 Task: Create a due date automation trigger when advanced on, on the wednesday of the week before a card is due add fields without custom field "Resume" set to a date more than 1 working days ago at 11:00 AM.
Action: Mouse moved to (1161, 90)
Screenshot: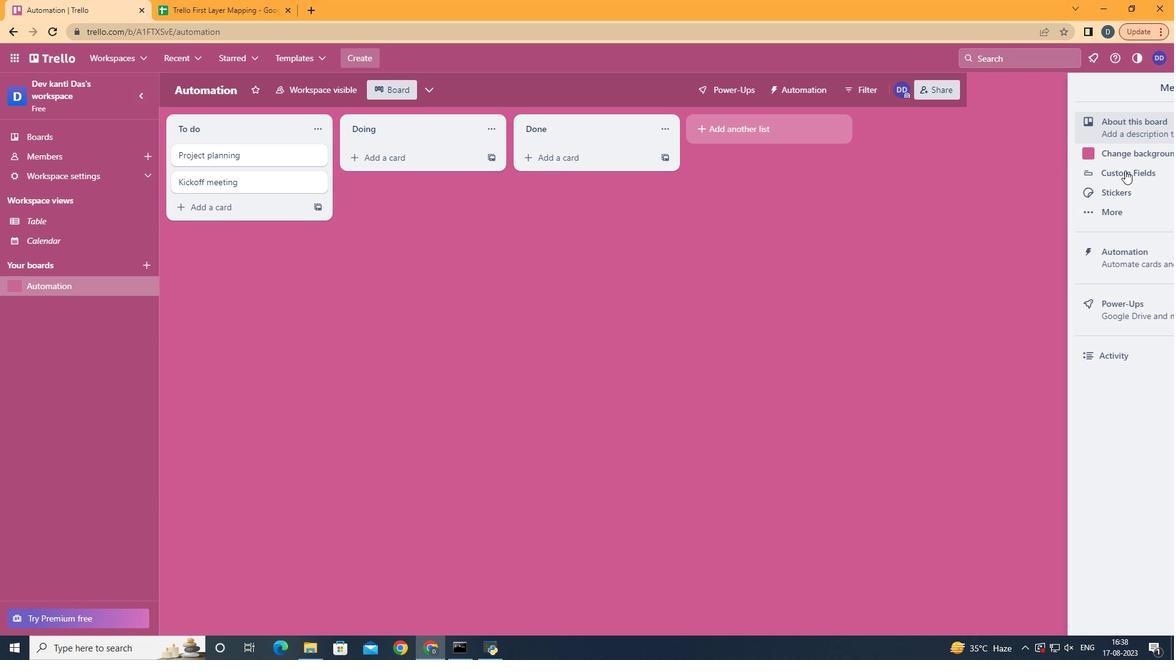 
Action: Mouse pressed left at (1161, 90)
Screenshot: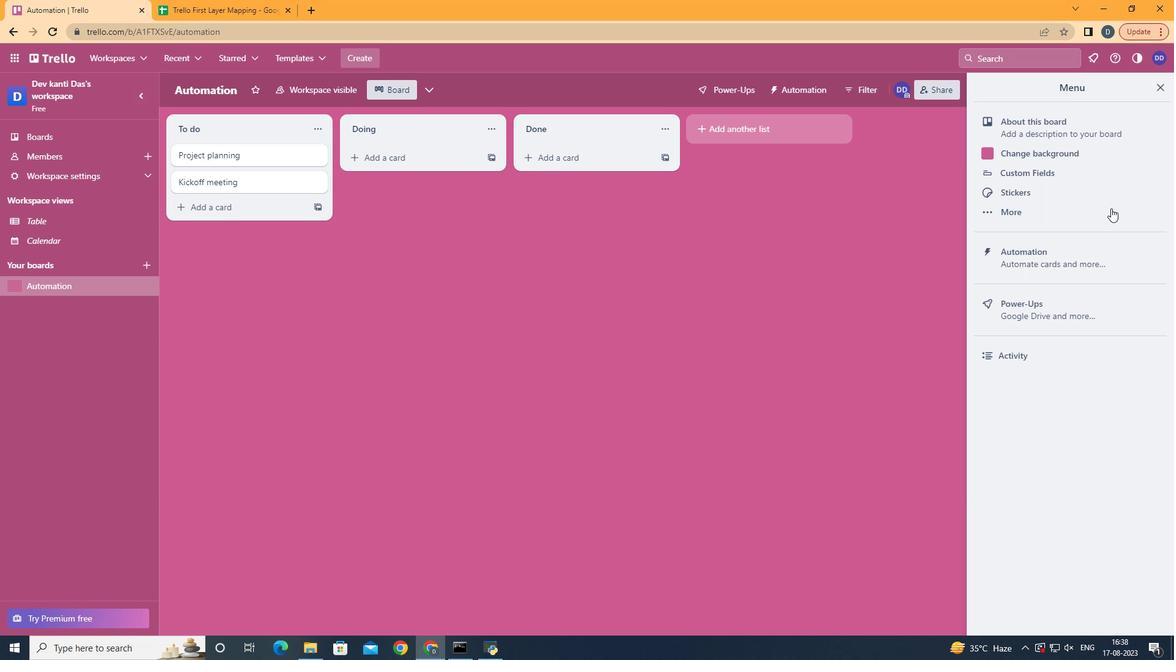 
Action: Mouse moved to (1091, 261)
Screenshot: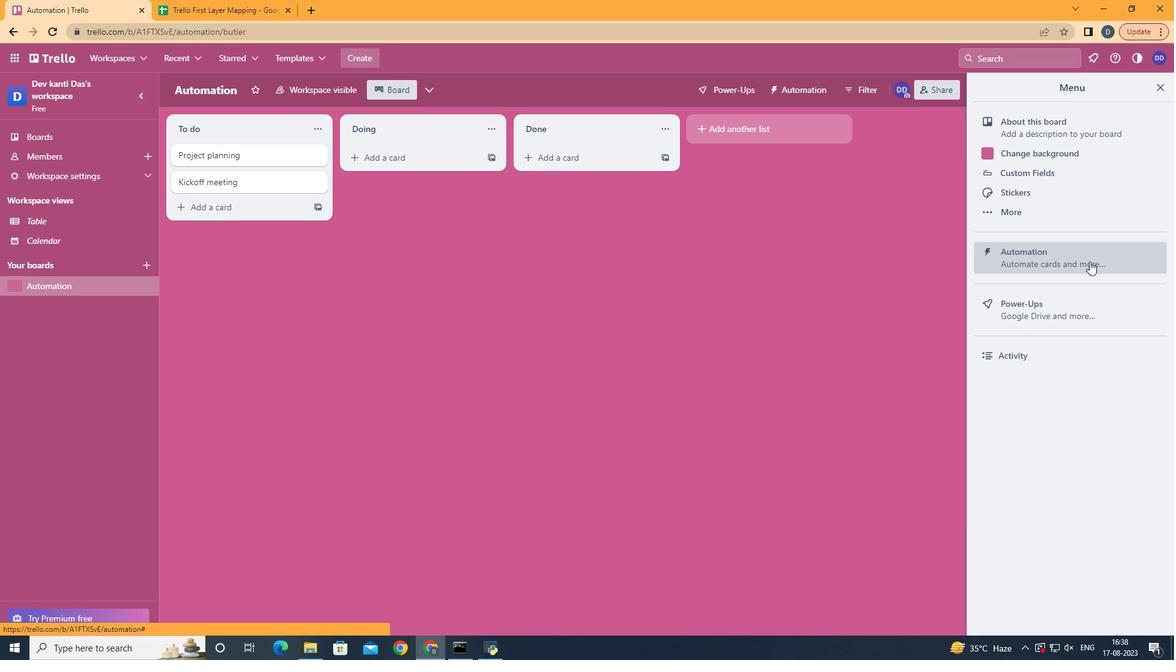 
Action: Mouse pressed left at (1091, 261)
Screenshot: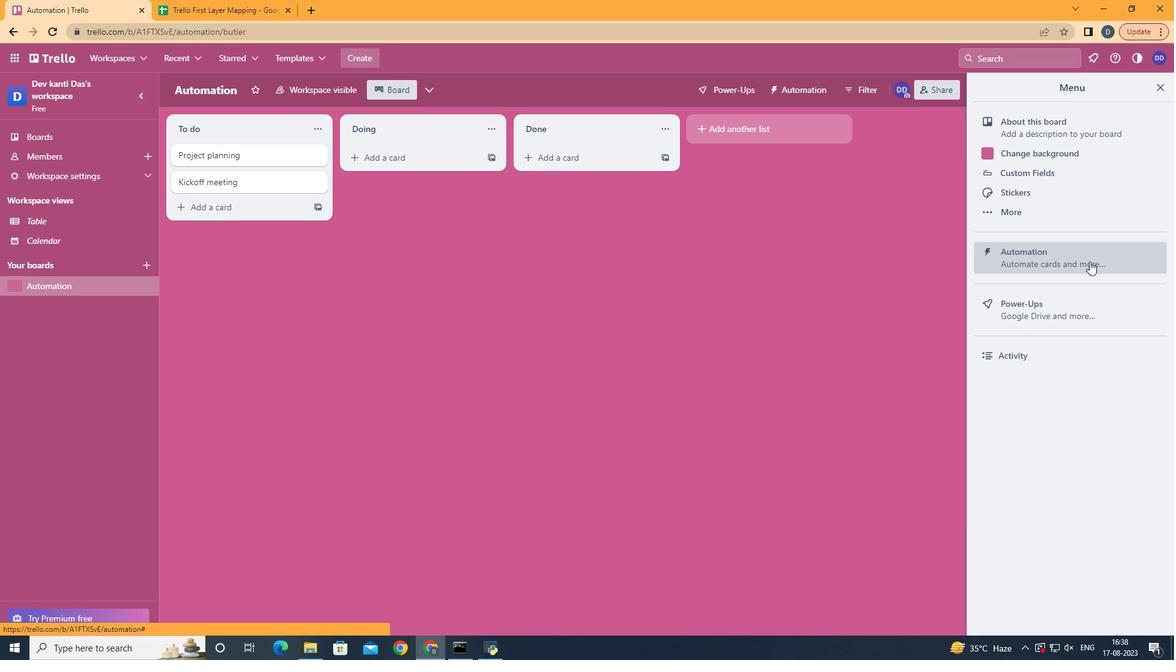 
Action: Mouse moved to (233, 247)
Screenshot: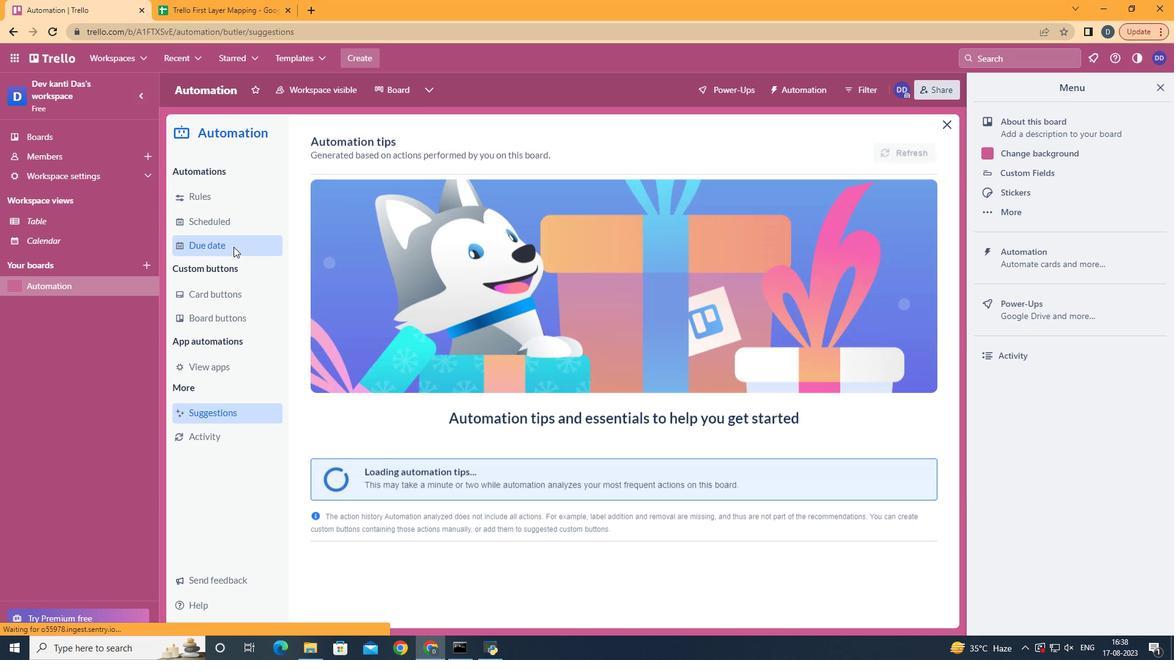 
Action: Mouse pressed left at (233, 247)
Screenshot: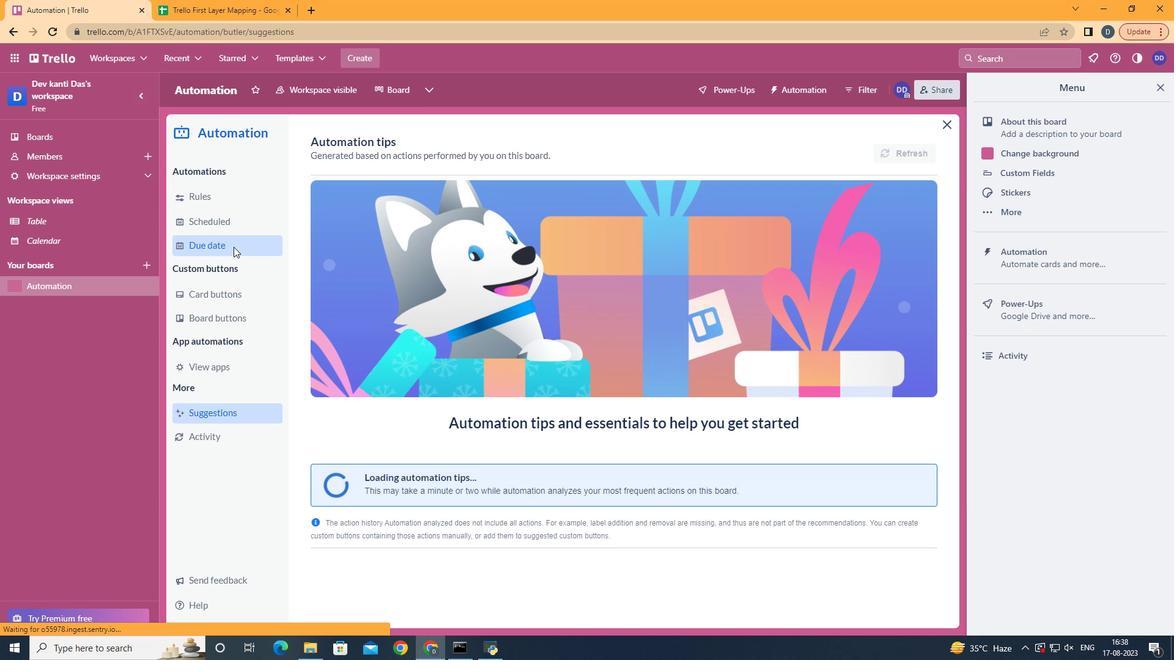 
Action: Mouse moved to (865, 144)
Screenshot: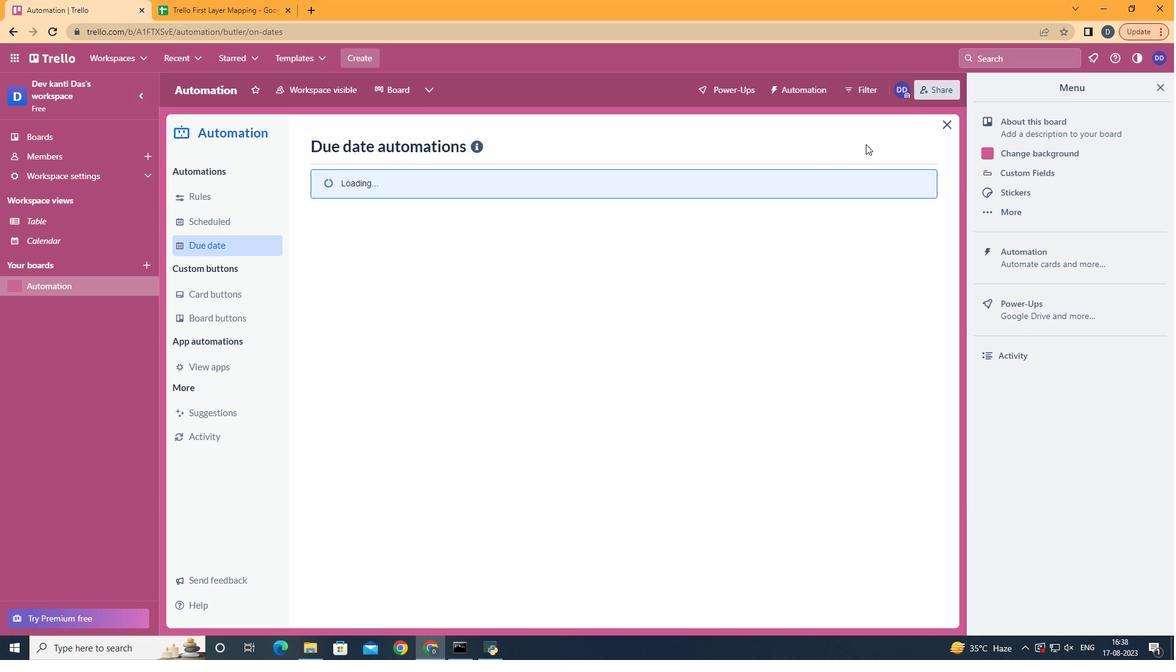 
Action: Mouse pressed left at (865, 144)
Screenshot: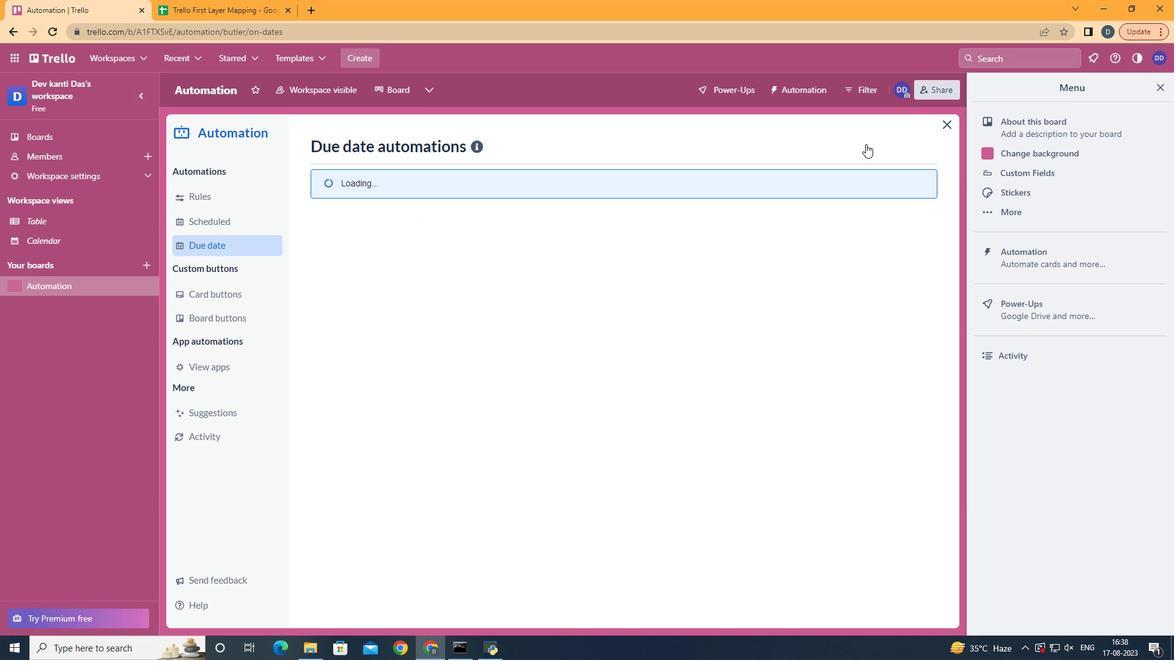 
Action: Mouse pressed left at (865, 144)
Screenshot: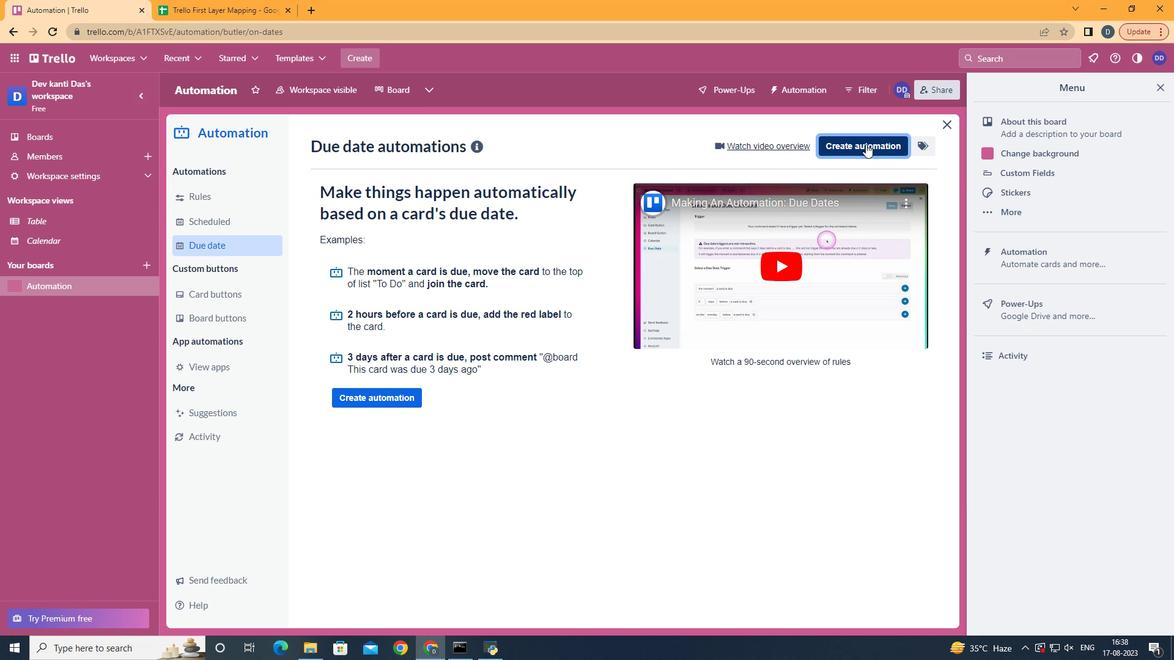 
Action: Mouse moved to (624, 259)
Screenshot: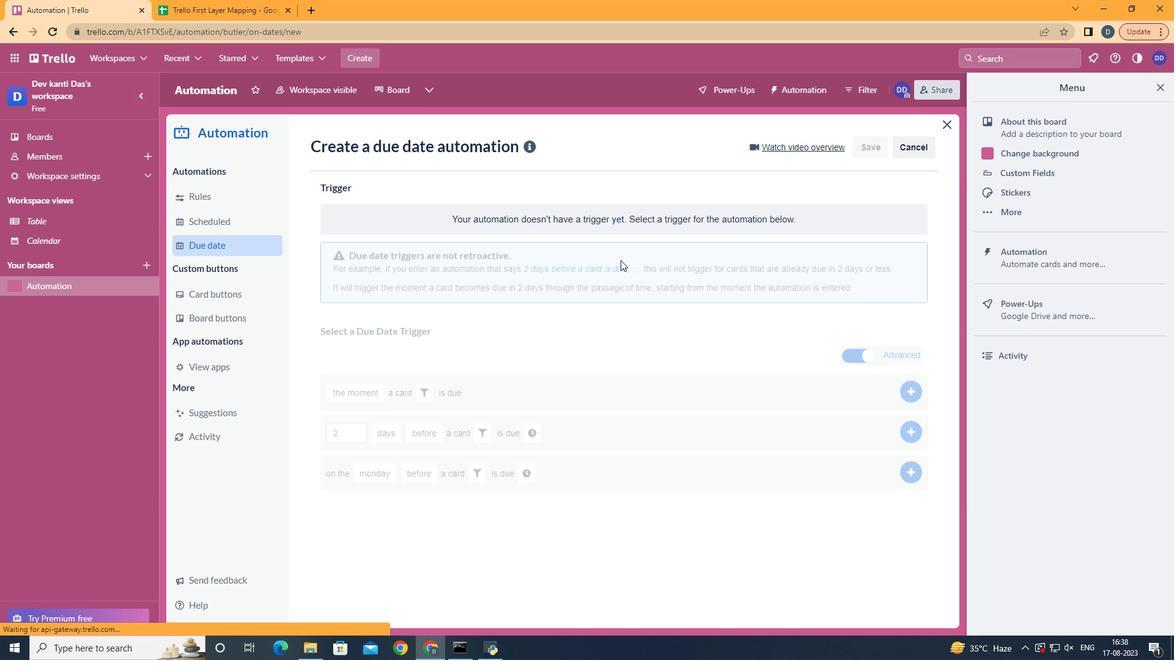 
Action: Mouse pressed left at (624, 259)
Screenshot: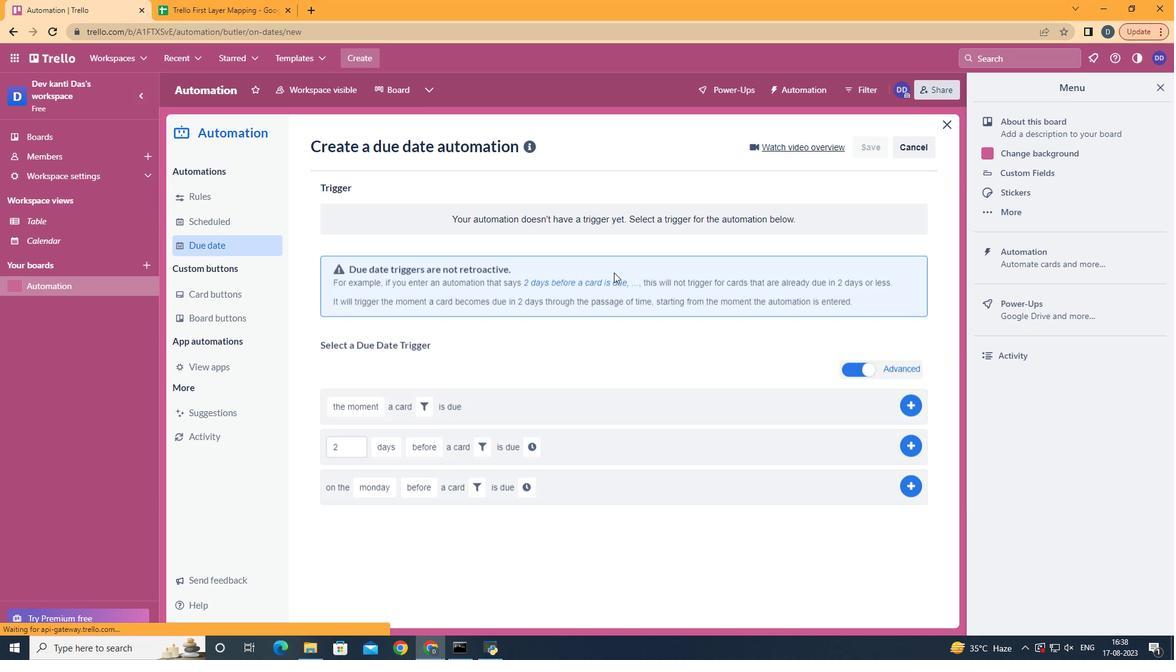 
Action: Mouse moved to (393, 362)
Screenshot: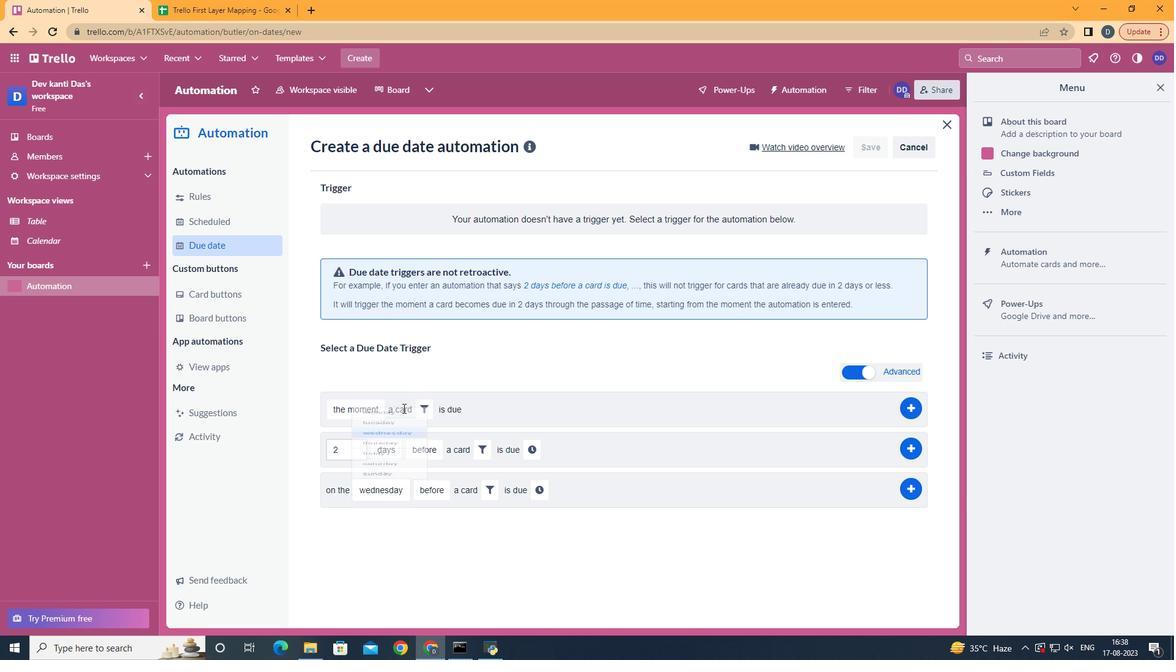 
Action: Mouse pressed left at (393, 362)
Screenshot: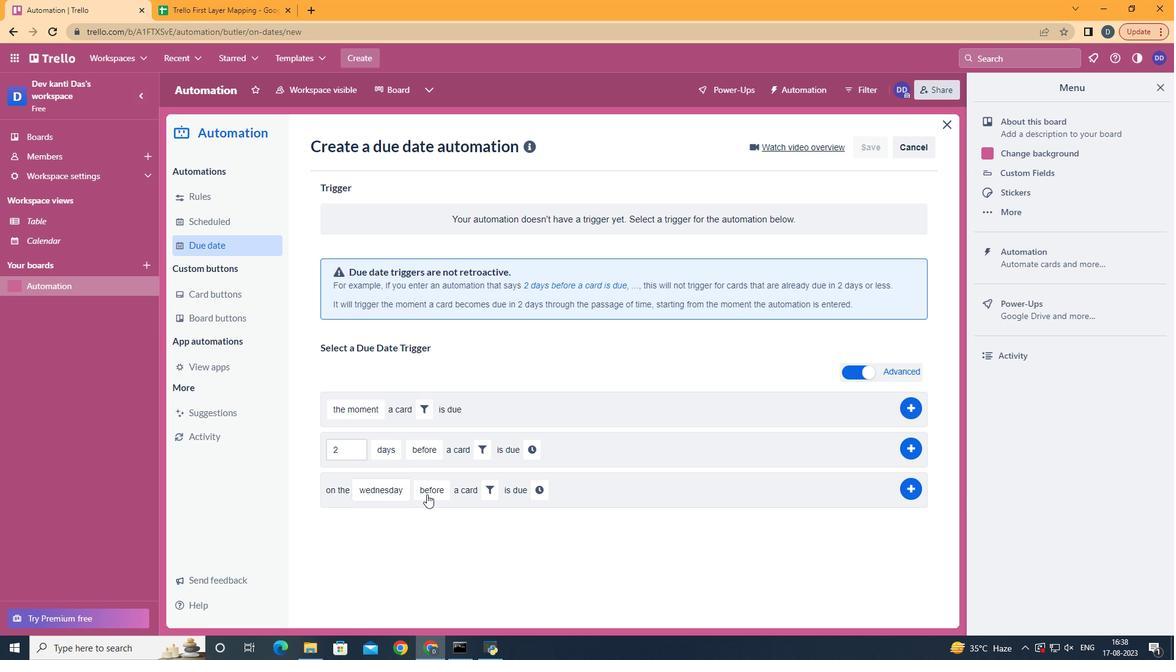 
Action: Mouse moved to (448, 587)
Screenshot: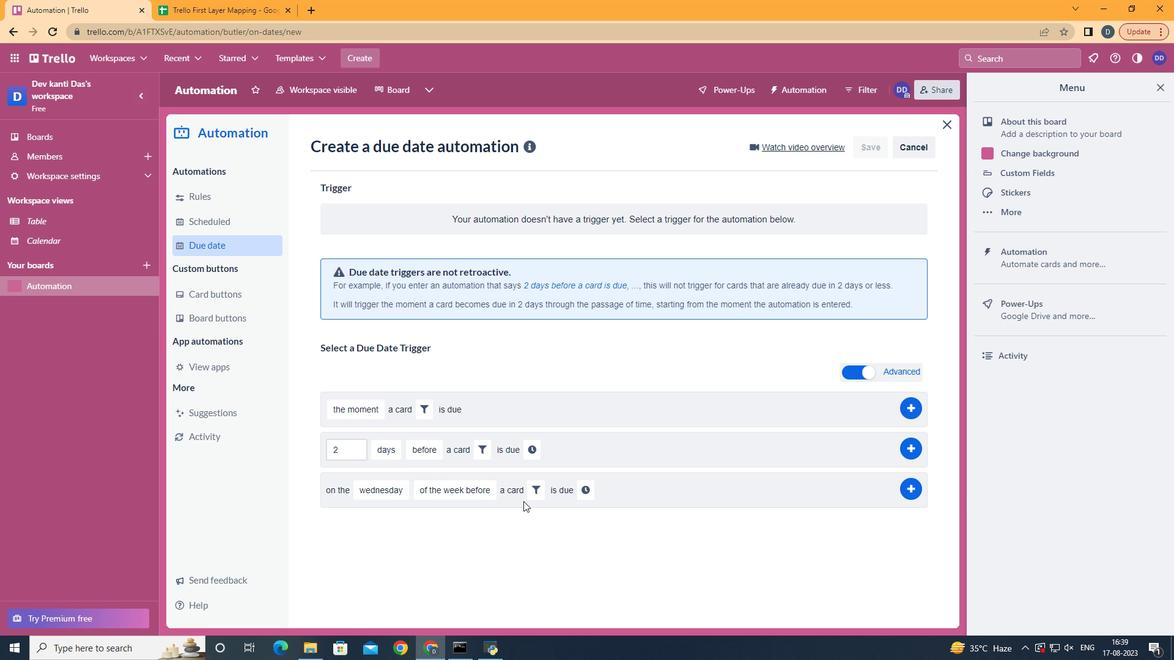 
Action: Mouse pressed left at (448, 587)
Screenshot: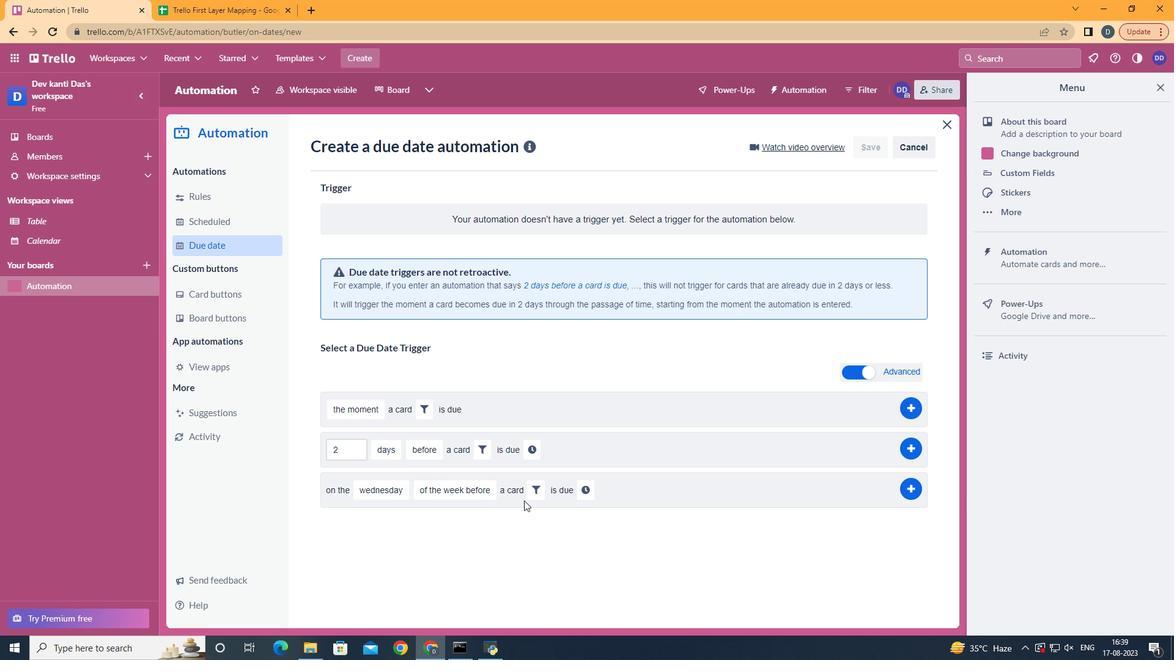 
Action: Mouse moved to (534, 494)
Screenshot: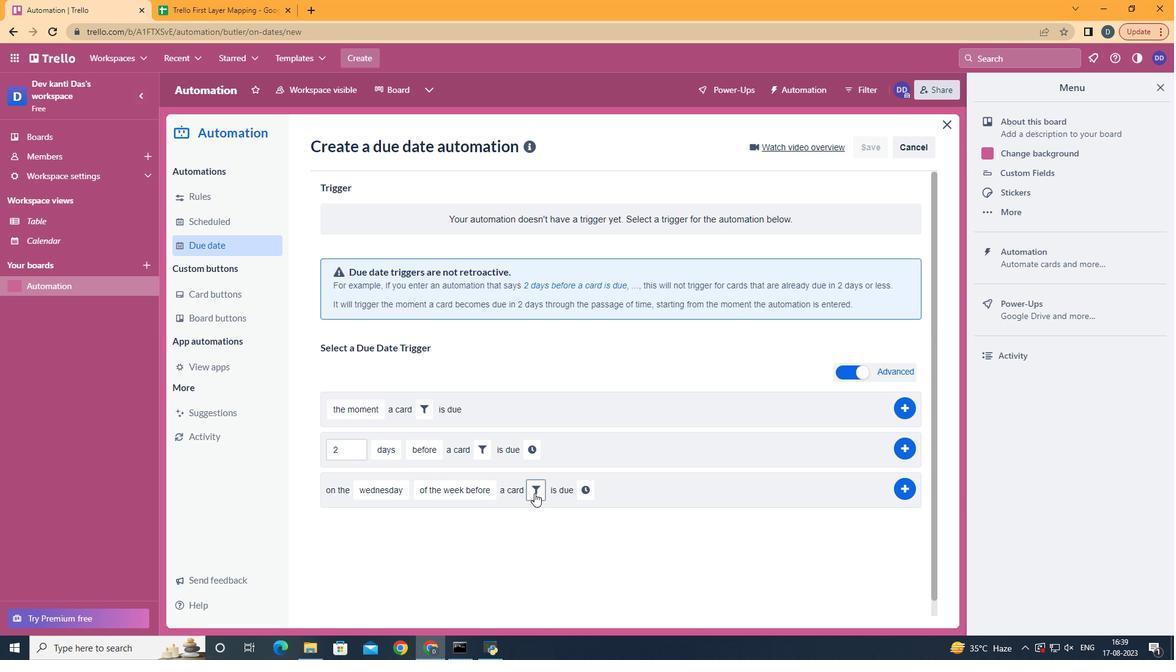 
Action: Mouse pressed left at (534, 494)
Screenshot: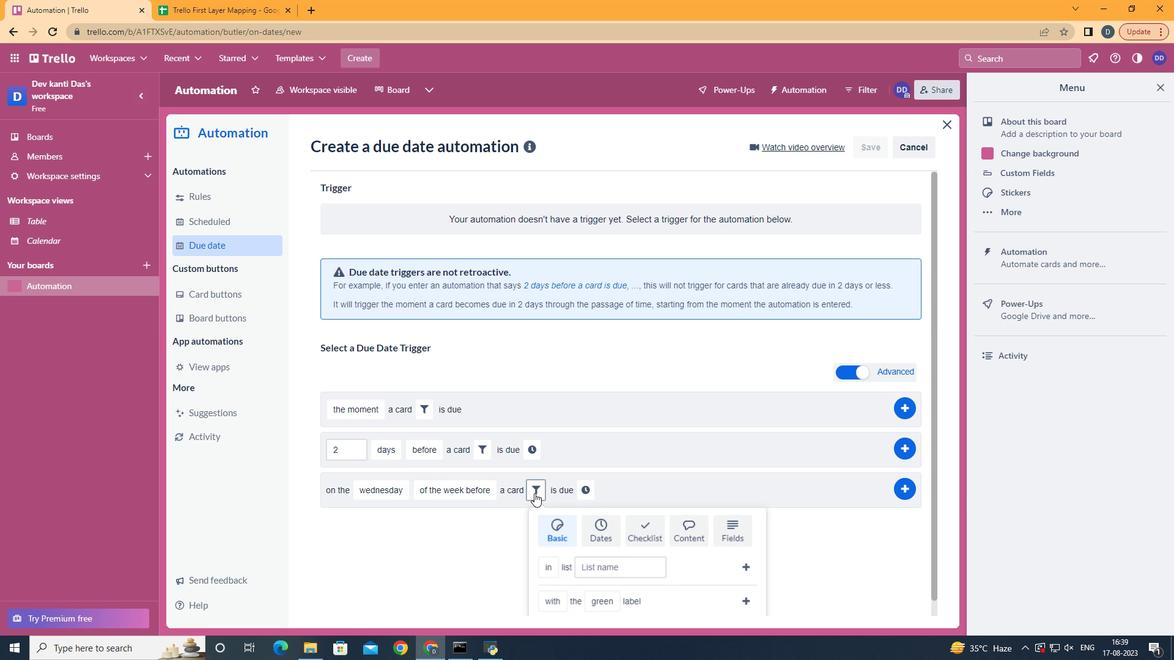 
Action: Mouse moved to (740, 529)
Screenshot: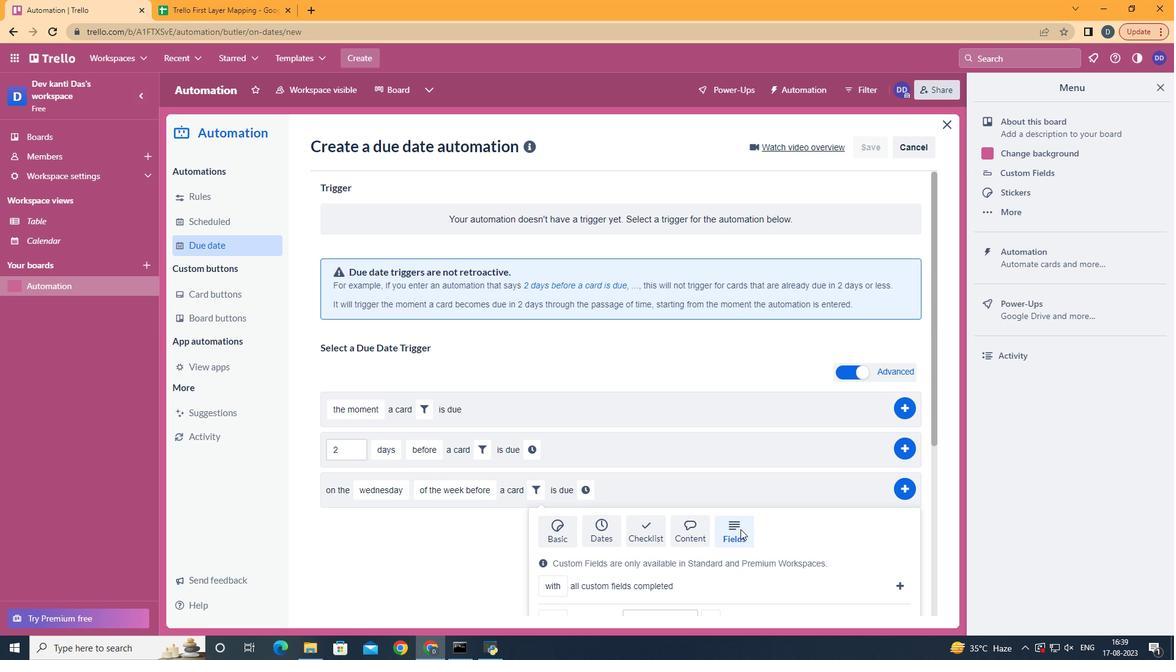 
Action: Mouse pressed left at (740, 529)
Screenshot: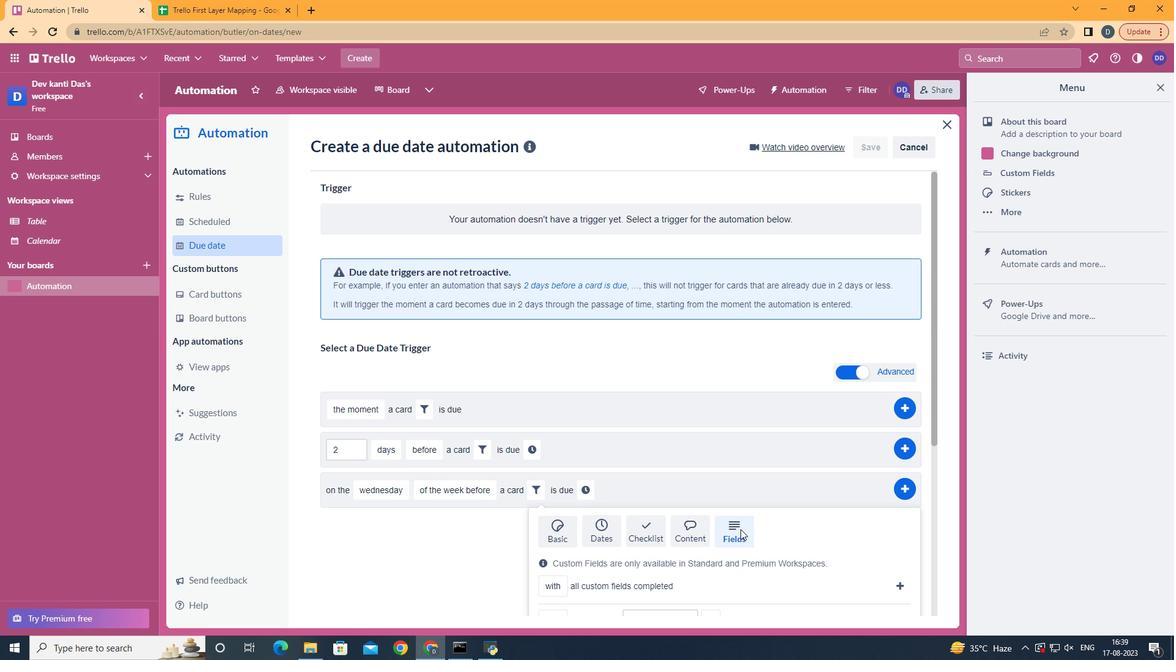 
Action: Mouse scrolled (740, 528) with delta (0, 0)
Screenshot: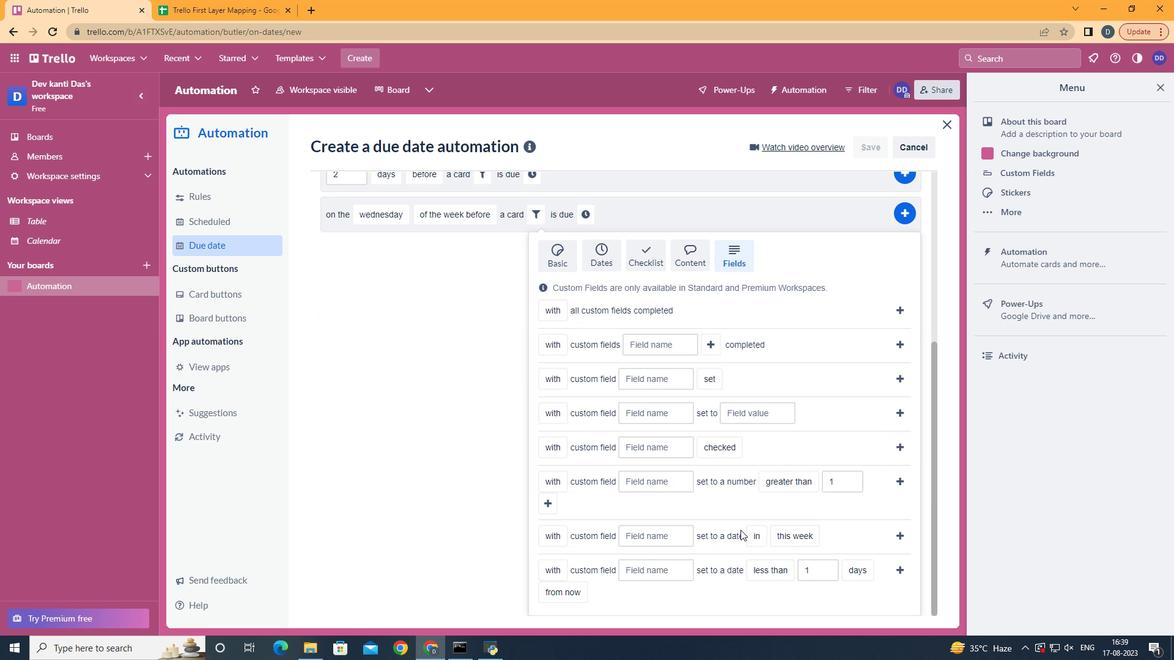 
Action: Mouse scrolled (740, 528) with delta (0, 0)
Screenshot: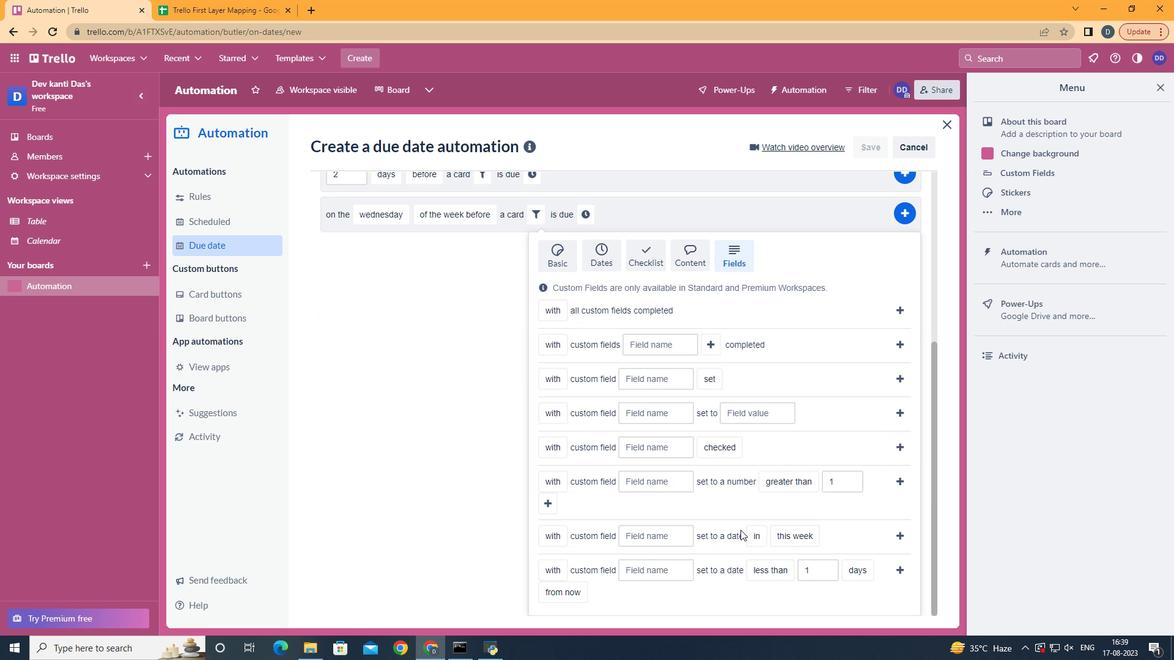
Action: Mouse scrolled (740, 528) with delta (0, -1)
Screenshot: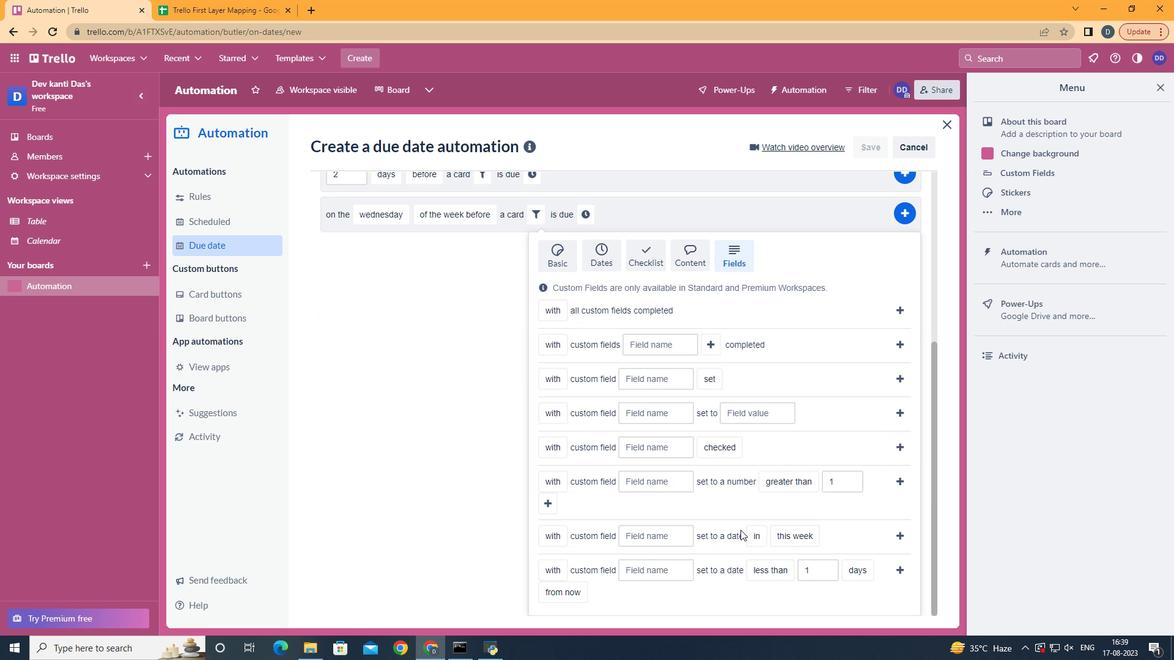 
Action: Mouse scrolled (740, 528) with delta (0, 0)
Screenshot: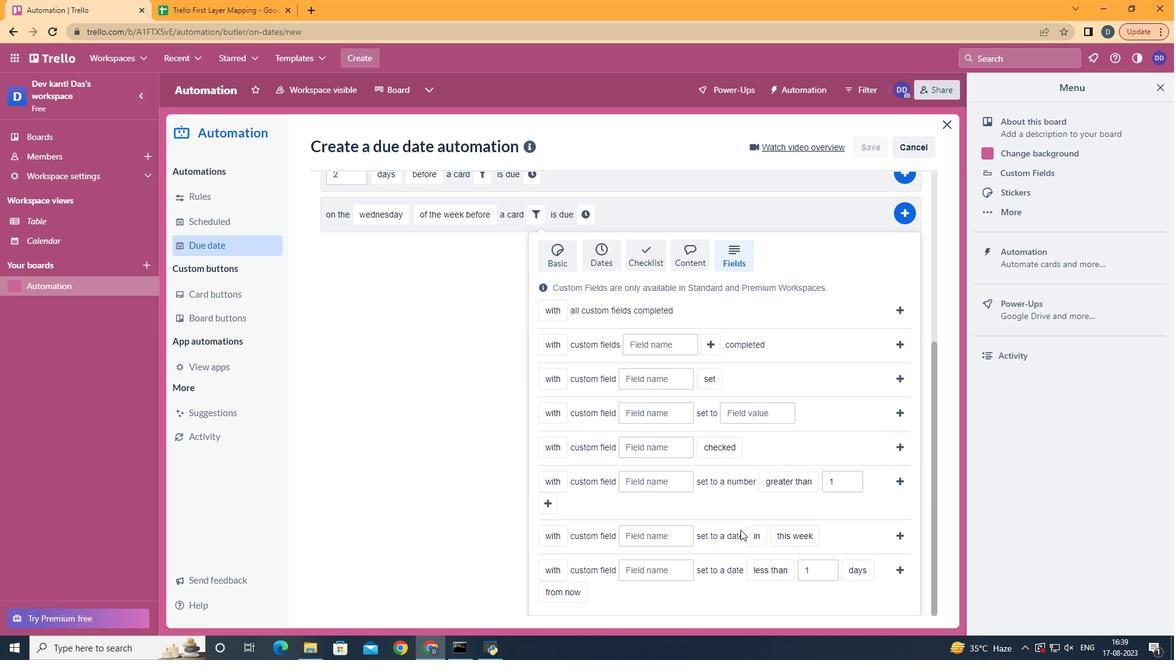 
Action: Mouse scrolled (740, 528) with delta (0, 0)
Screenshot: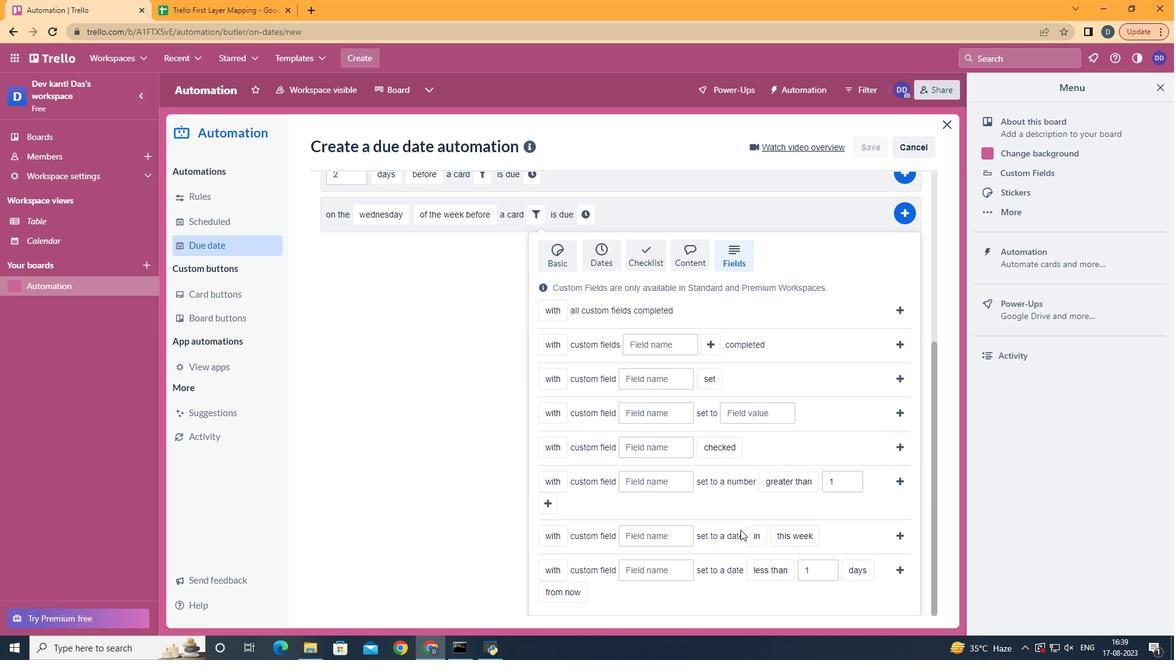 
Action: Mouse moved to (561, 542)
Screenshot: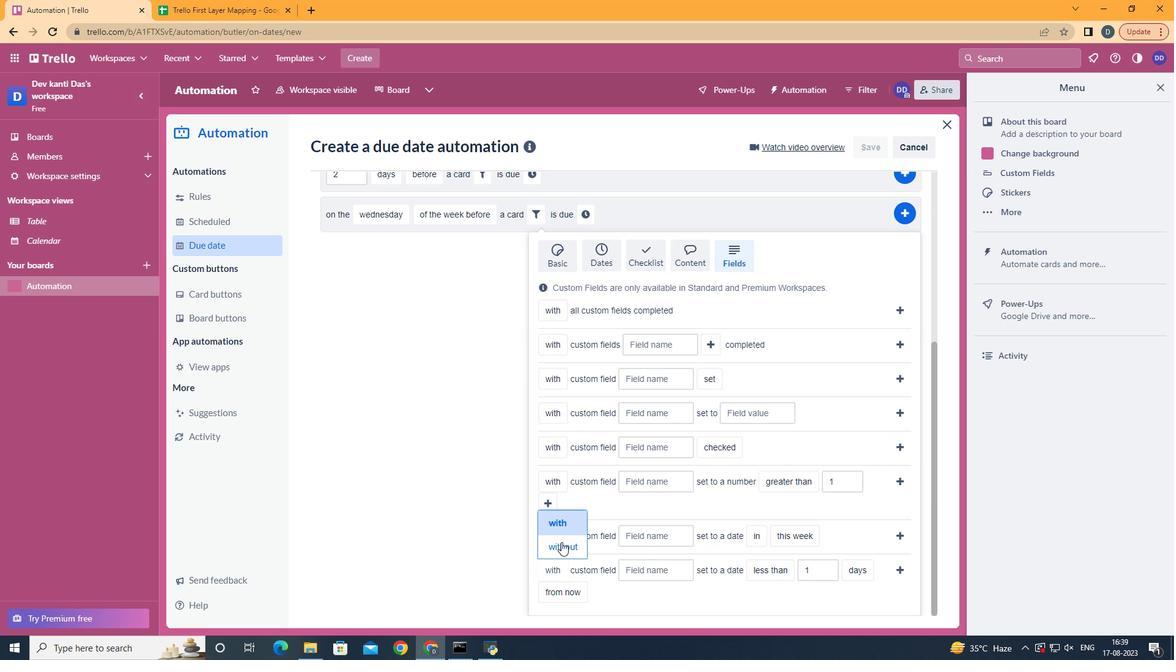 
Action: Mouse pressed left at (561, 542)
Screenshot: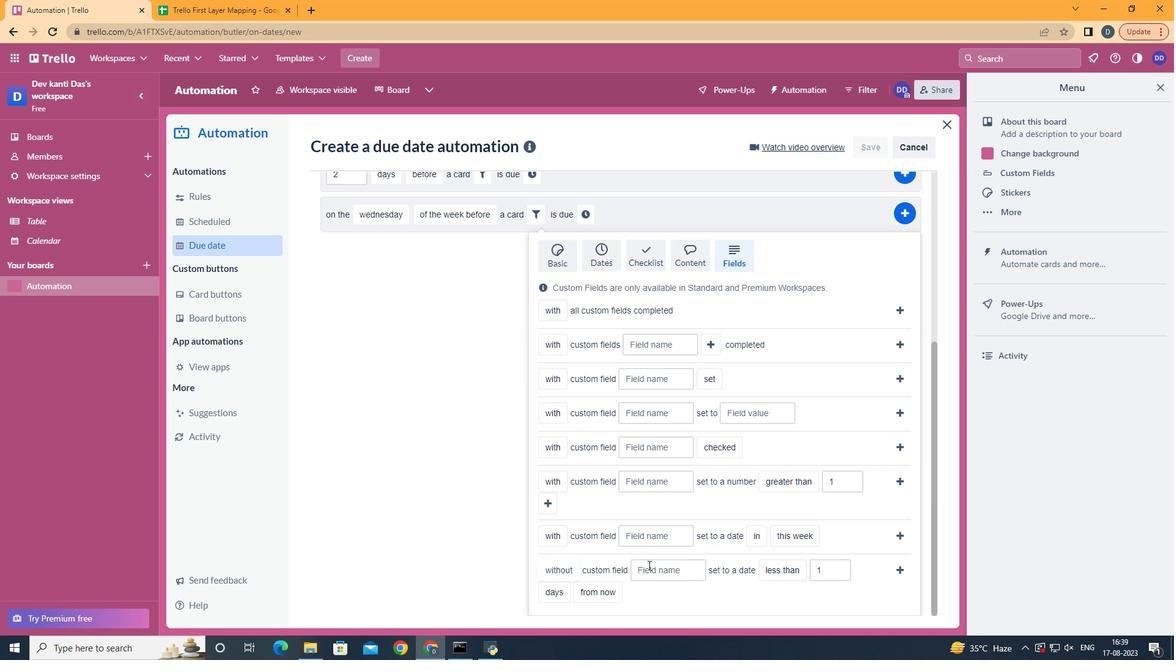 
Action: Mouse moved to (648, 565)
Screenshot: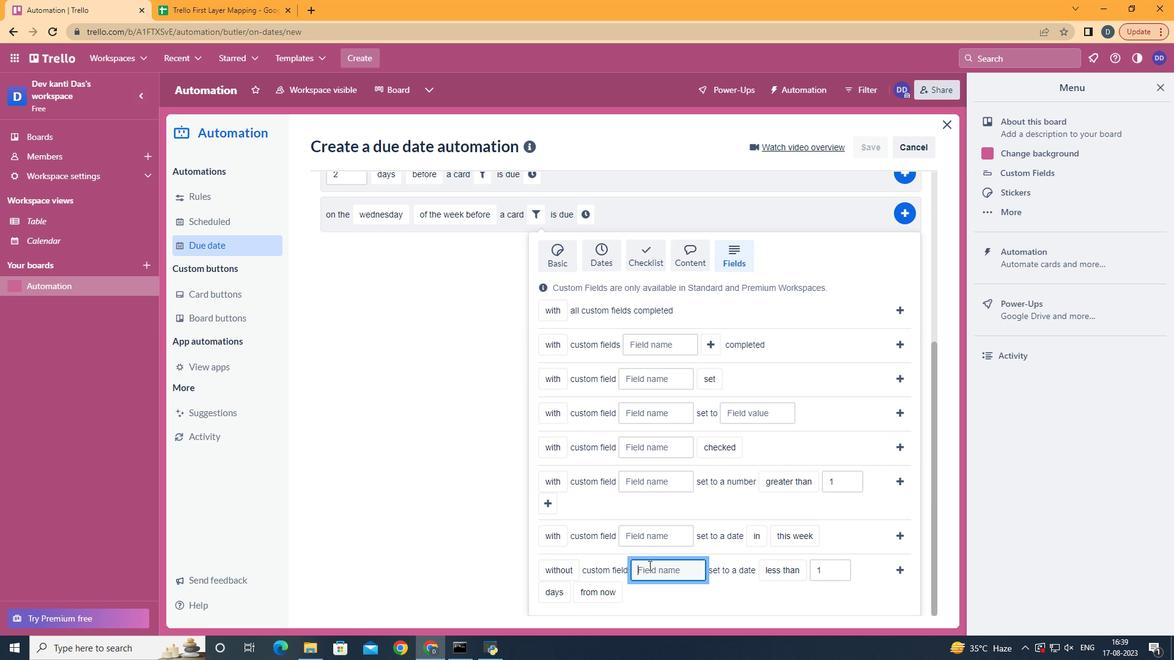 
Action: Mouse pressed left at (648, 565)
Screenshot: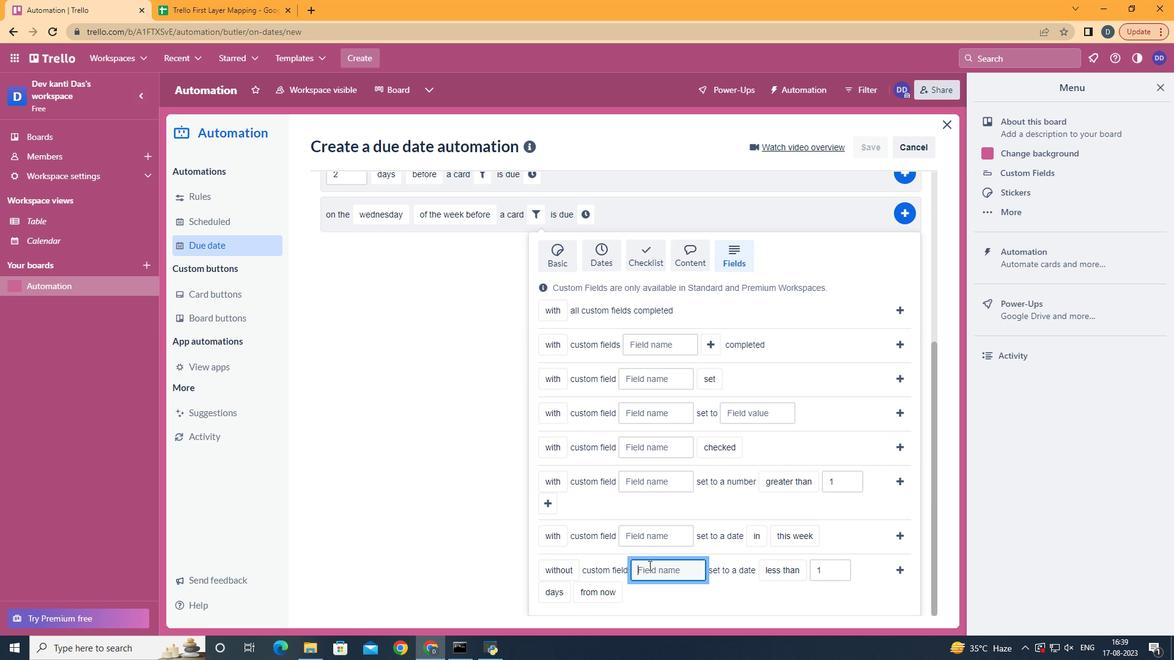 
Action: Key pressed <Key.shift>Resume
Screenshot: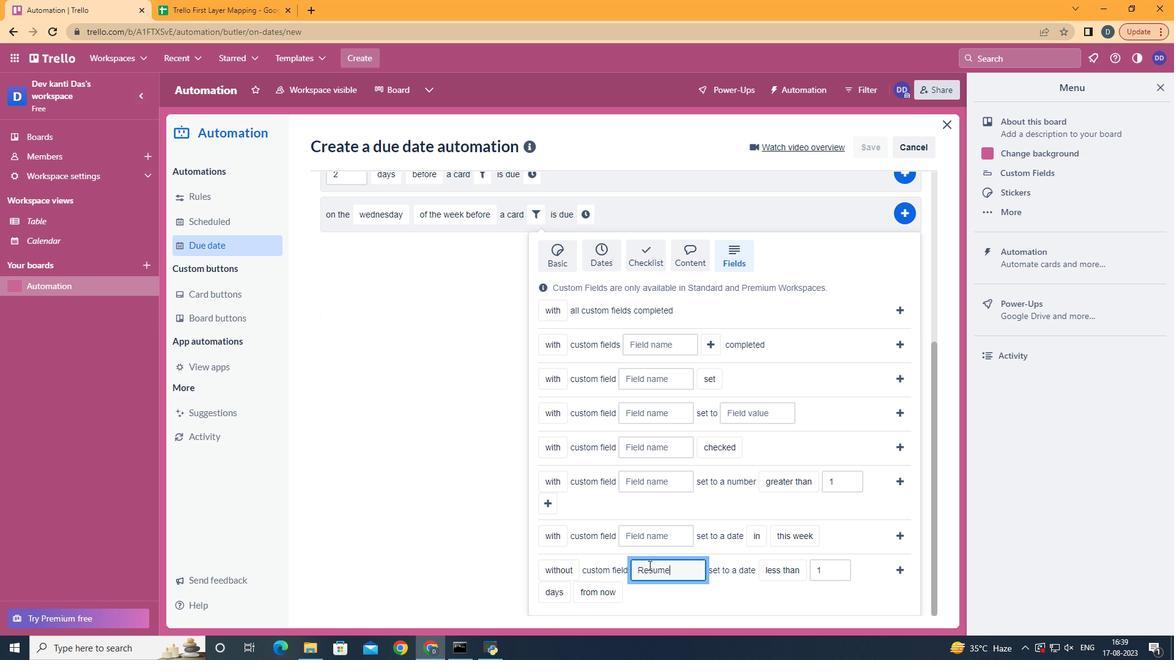 
Action: Mouse moved to (791, 508)
Screenshot: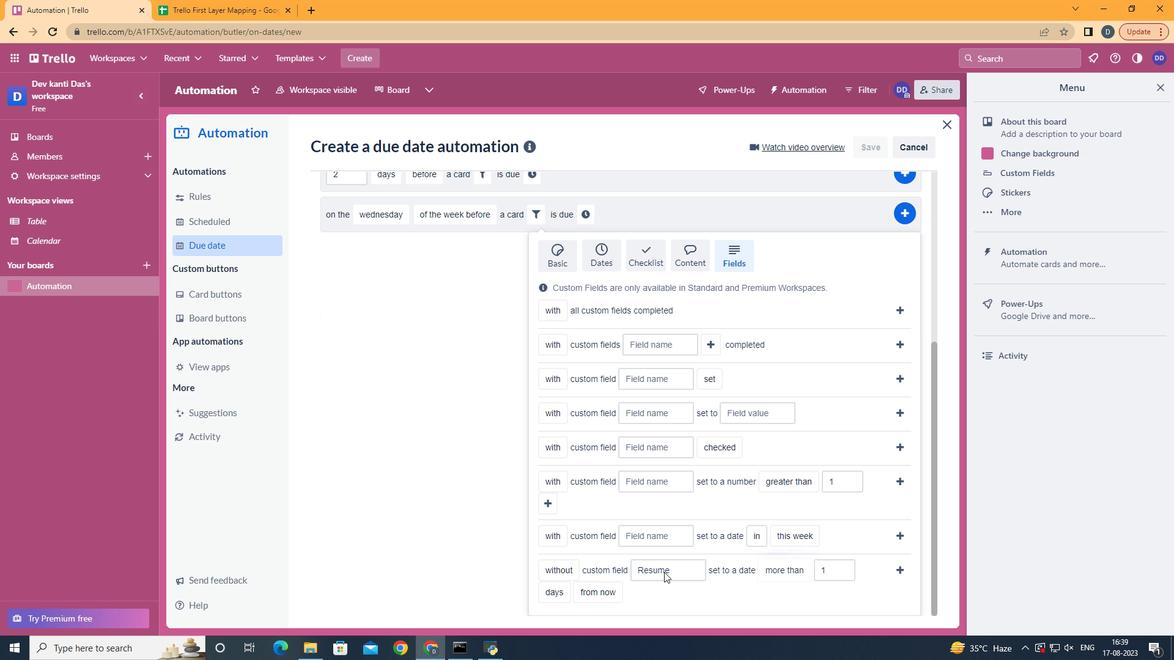 
Action: Mouse pressed left at (791, 508)
Screenshot: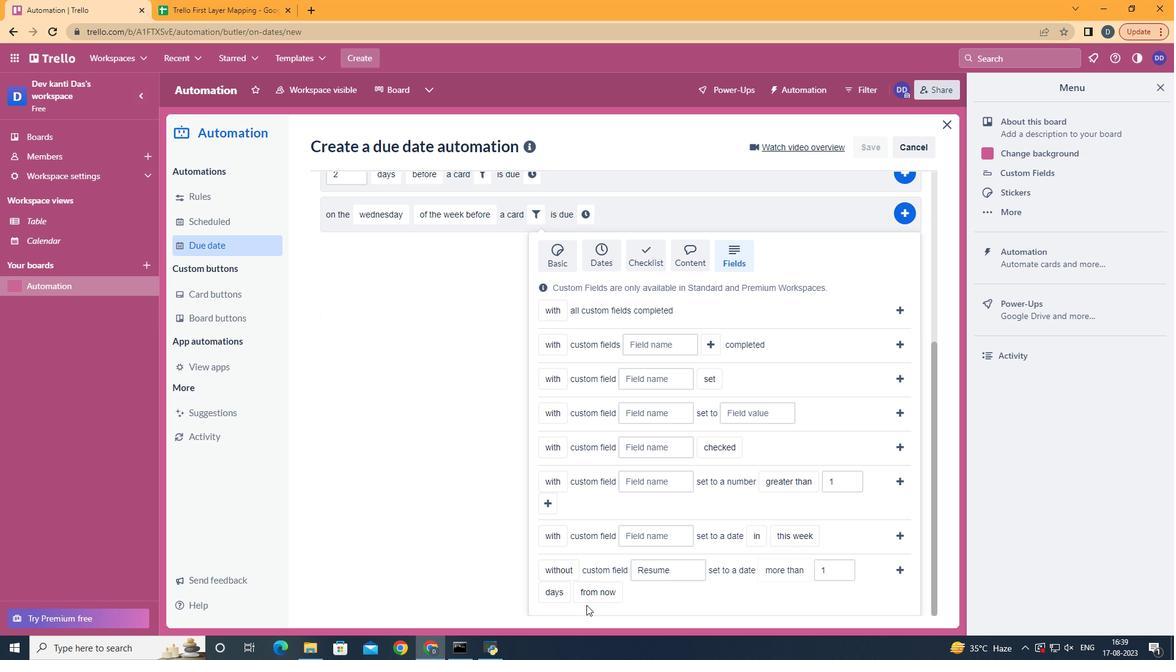 
Action: Mouse moved to (564, 572)
Screenshot: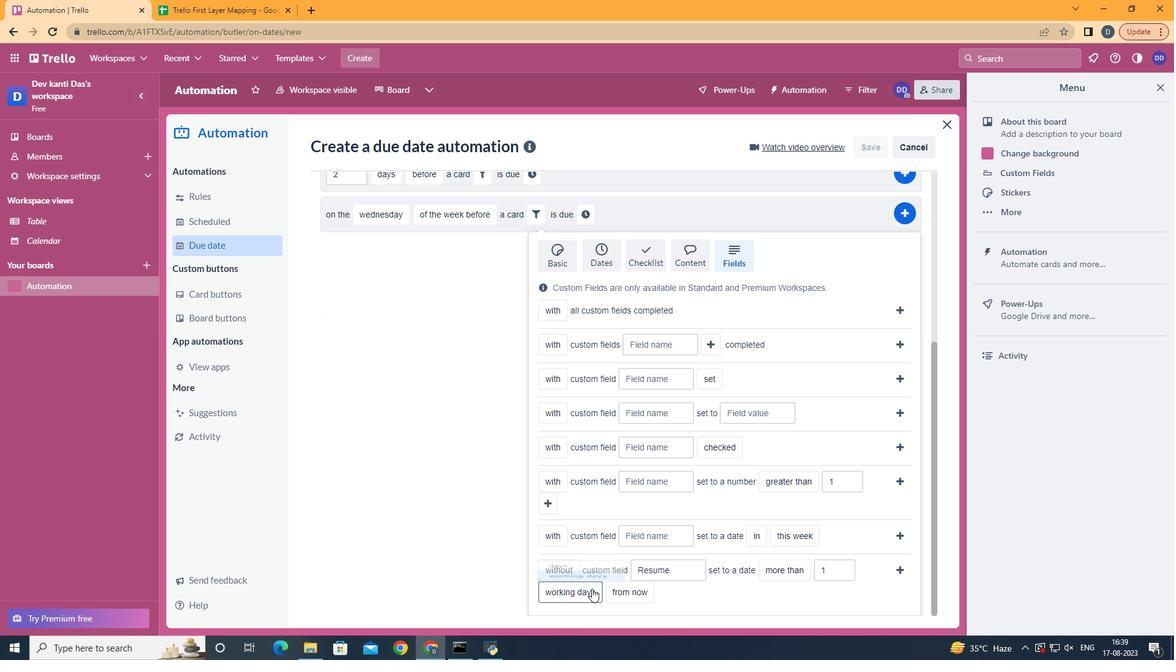 
Action: Mouse pressed left at (564, 572)
Screenshot: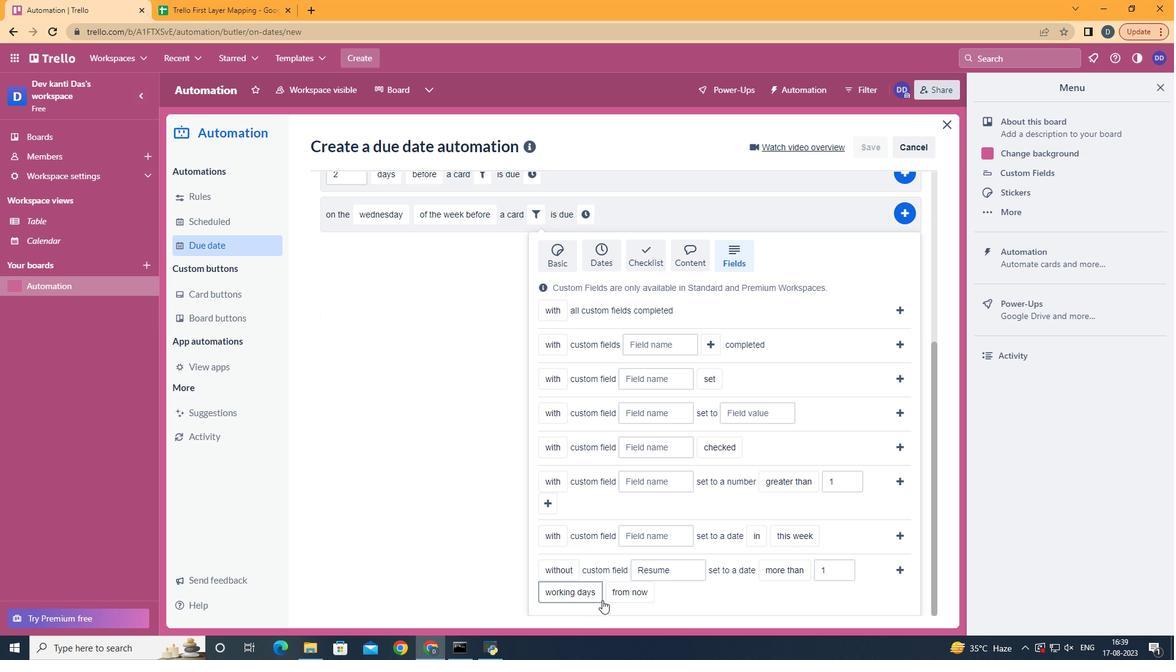 
Action: Mouse moved to (635, 568)
Screenshot: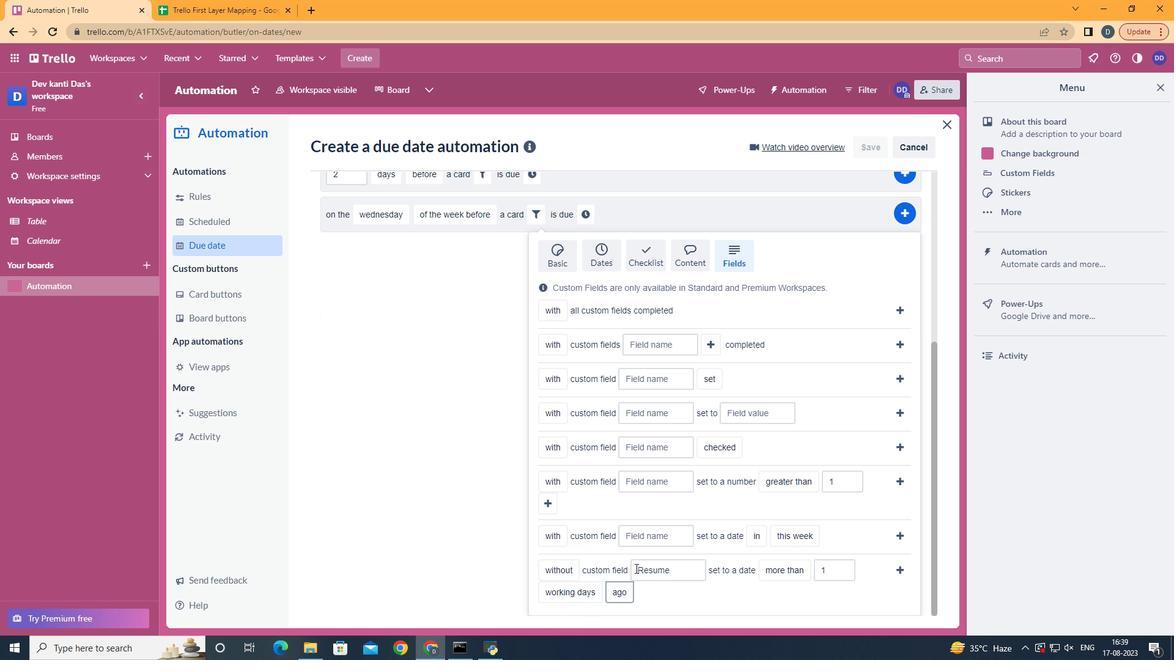 
Action: Mouse pressed left at (635, 568)
Screenshot: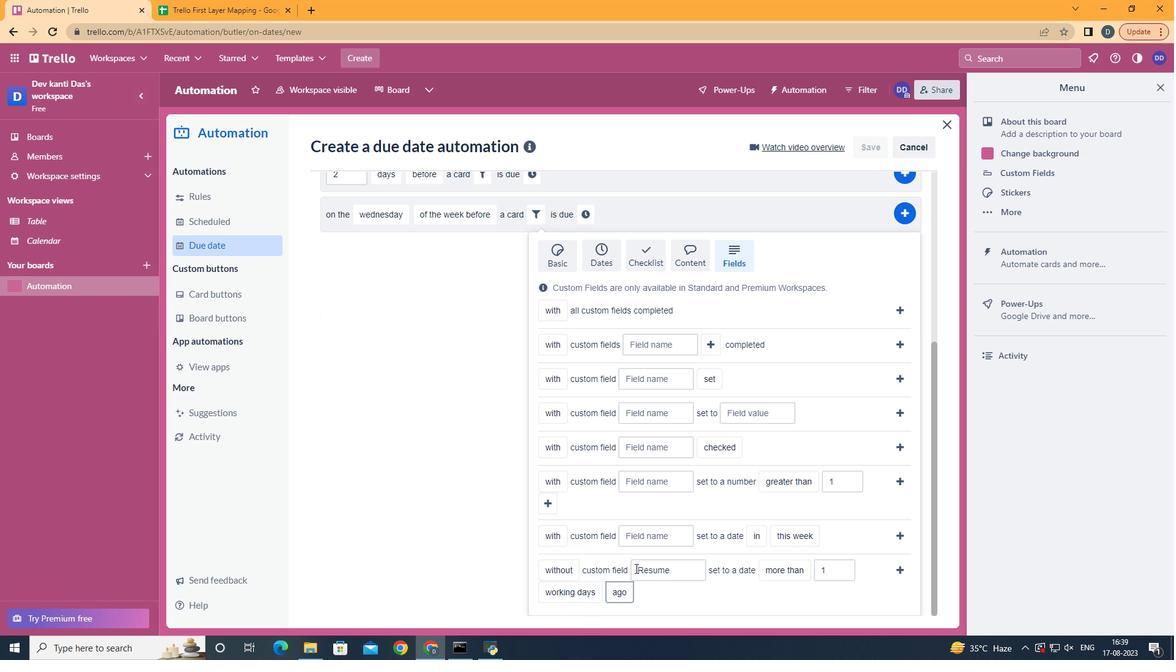 
Action: Mouse moved to (899, 571)
Screenshot: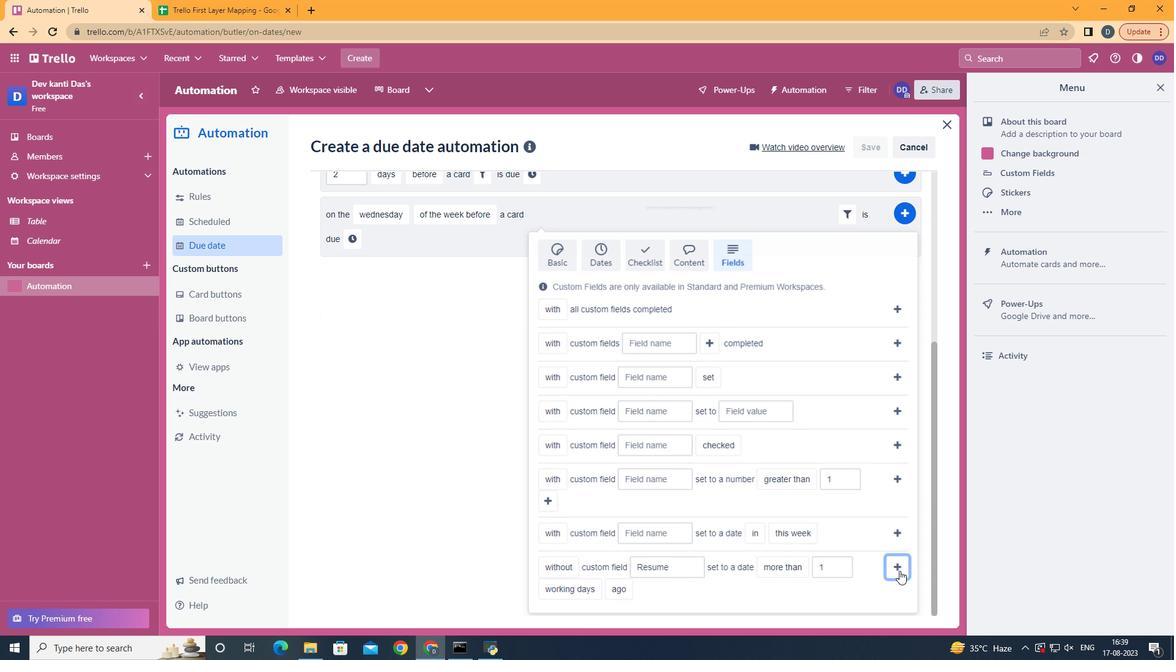 
Action: Mouse pressed left at (899, 571)
Screenshot: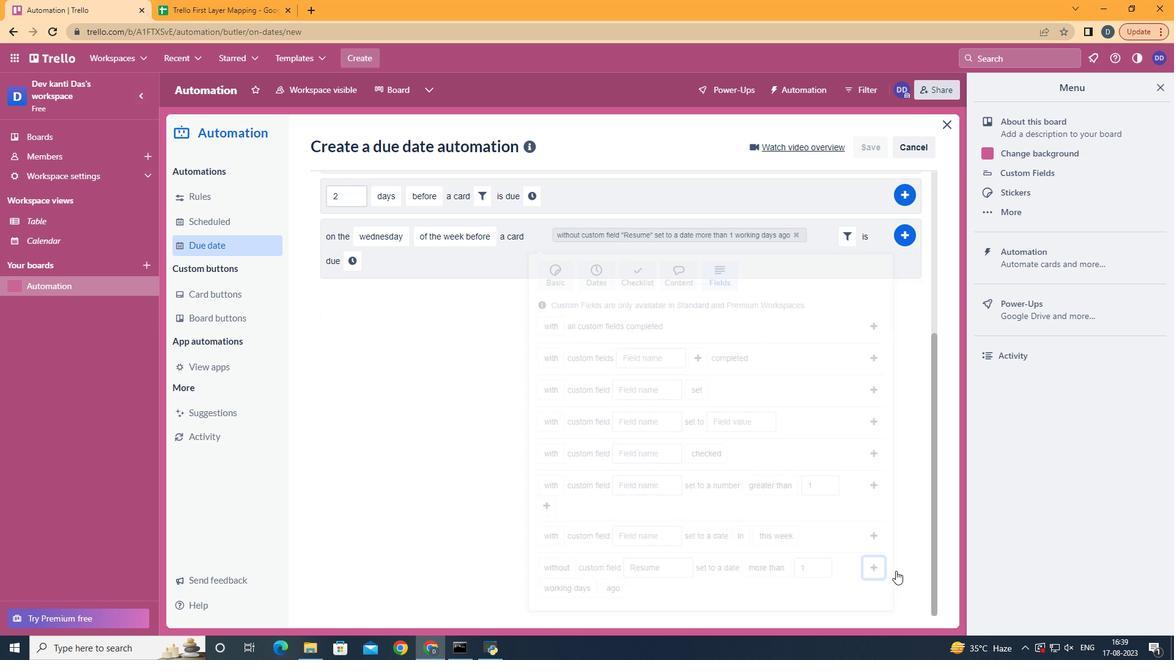 
Action: Mouse moved to (340, 514)
Screenshot: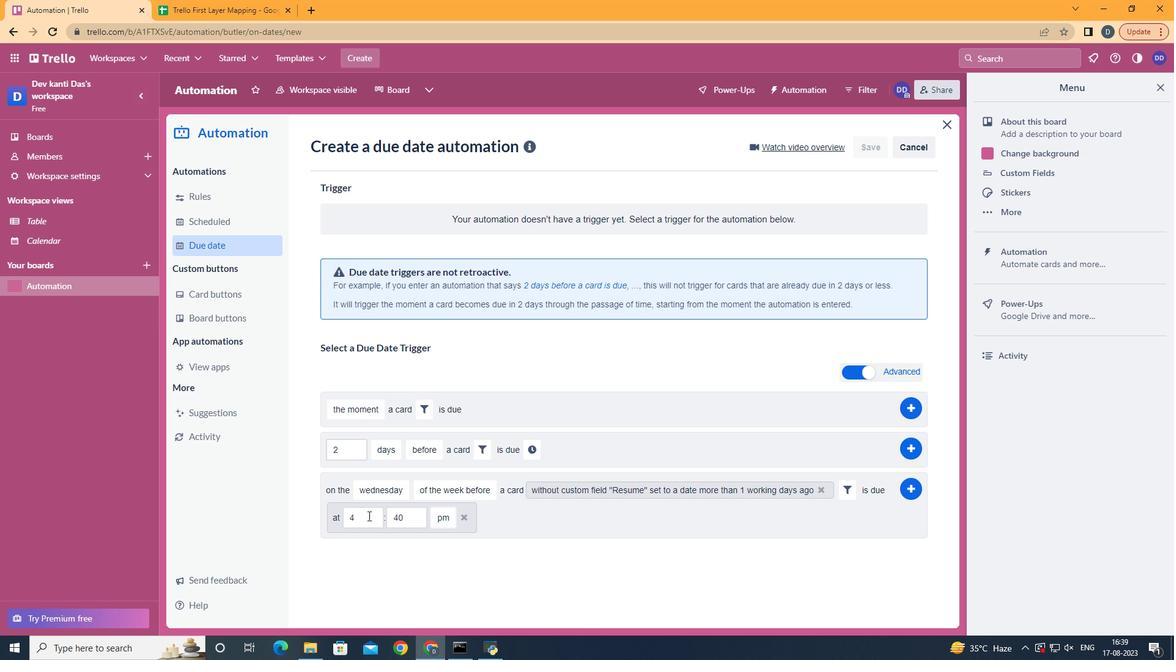 
Action: Mouse pressed left at (340, 514)
Screenshot: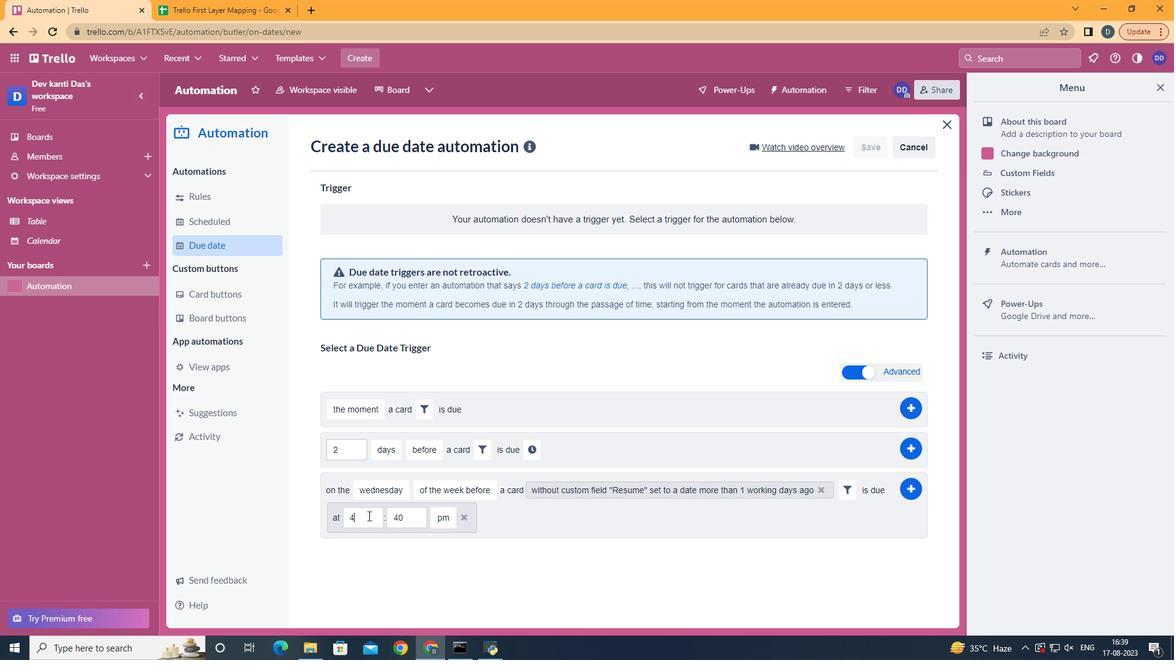 
Action: Mouse moved to (368, 516)
Screenshot: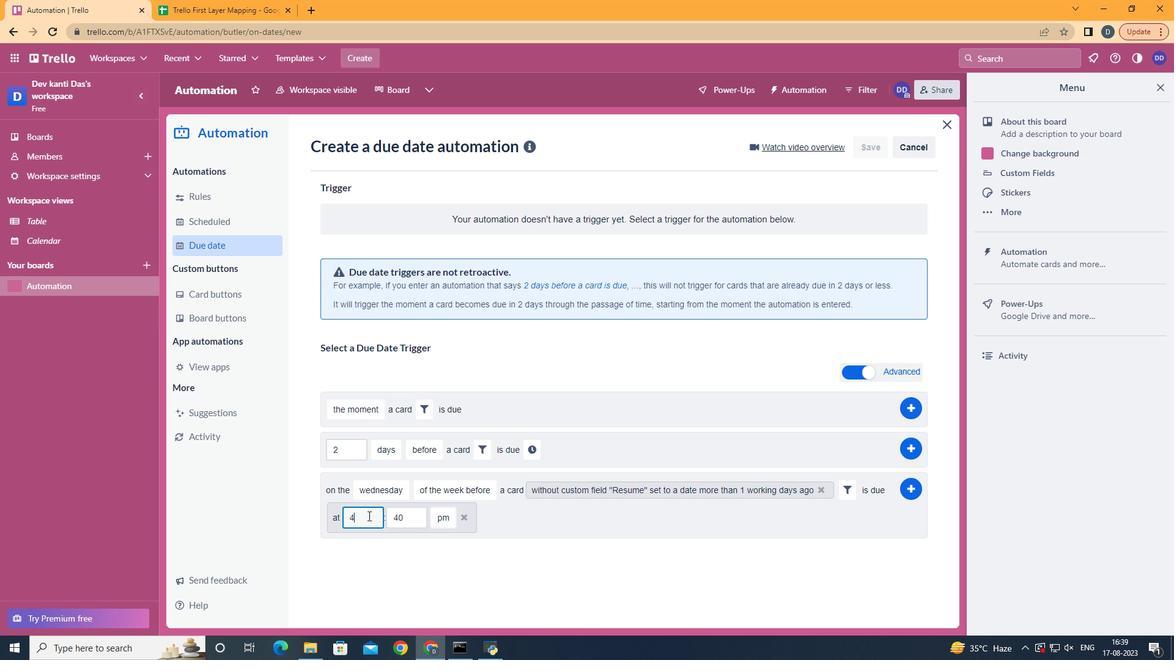 
Action: Mouse pressed left at (368, 516)
Screenshot: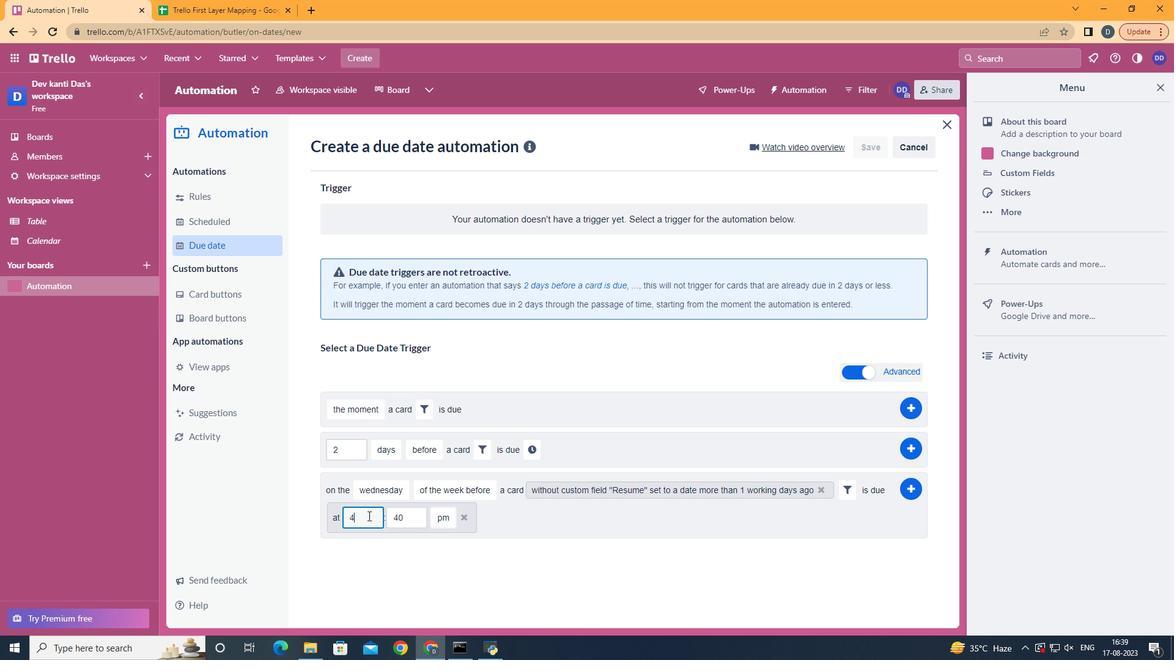 
Action: Key pressed <Key.backspace>11
Screenshot: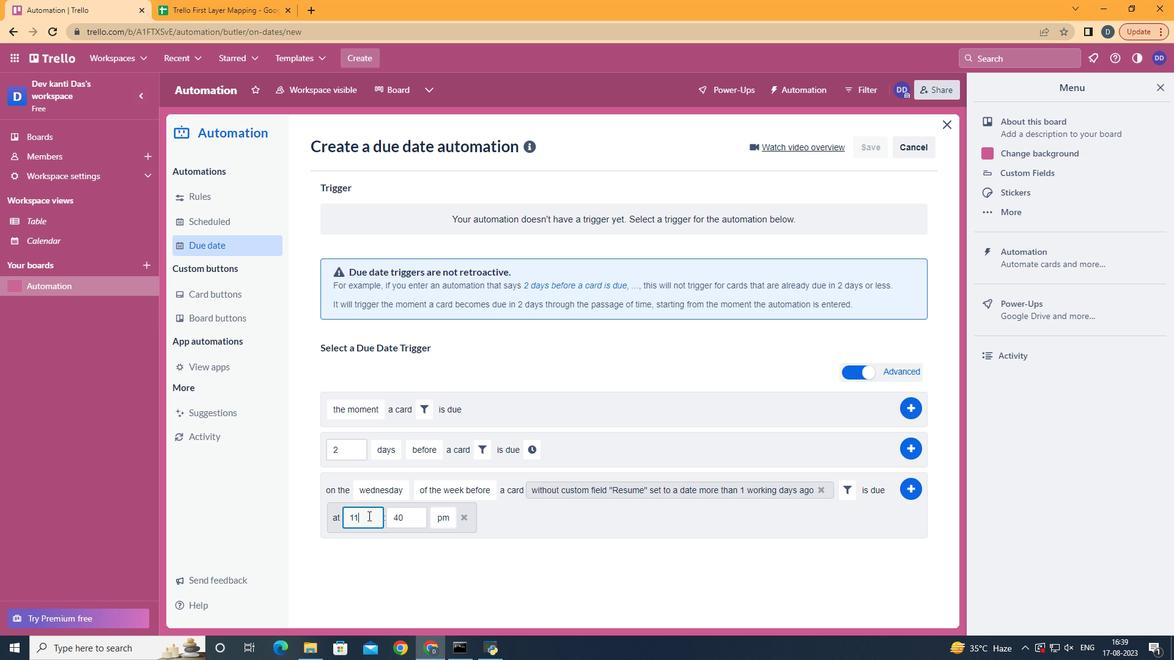 
Action: Mouse moved to (409, 520)
Screenshot: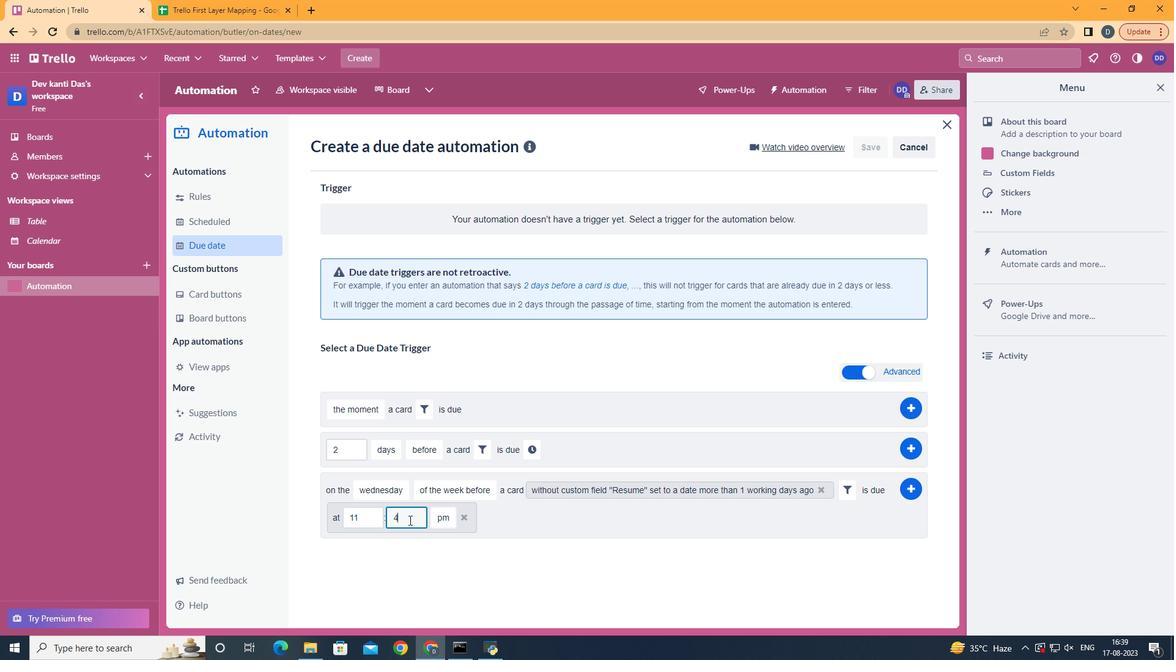 
Action: Mouse pressed left at (409, 520)
Screenshot: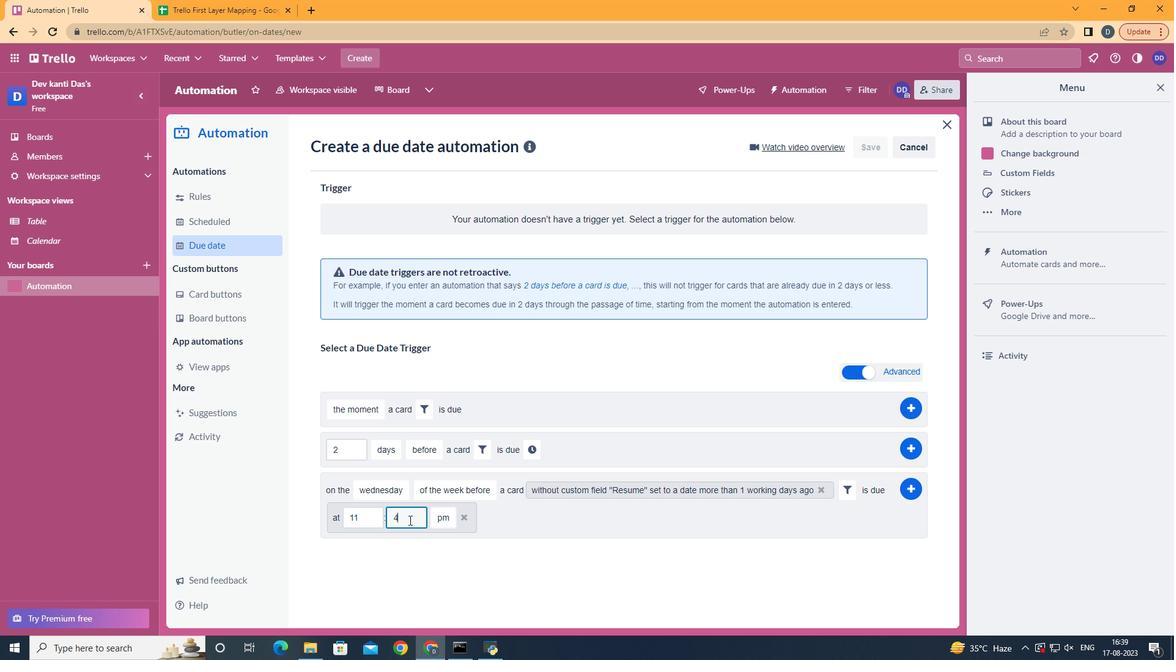 
Action: Key pressed <Key.backspace><Key.backspace>00
Screenshot: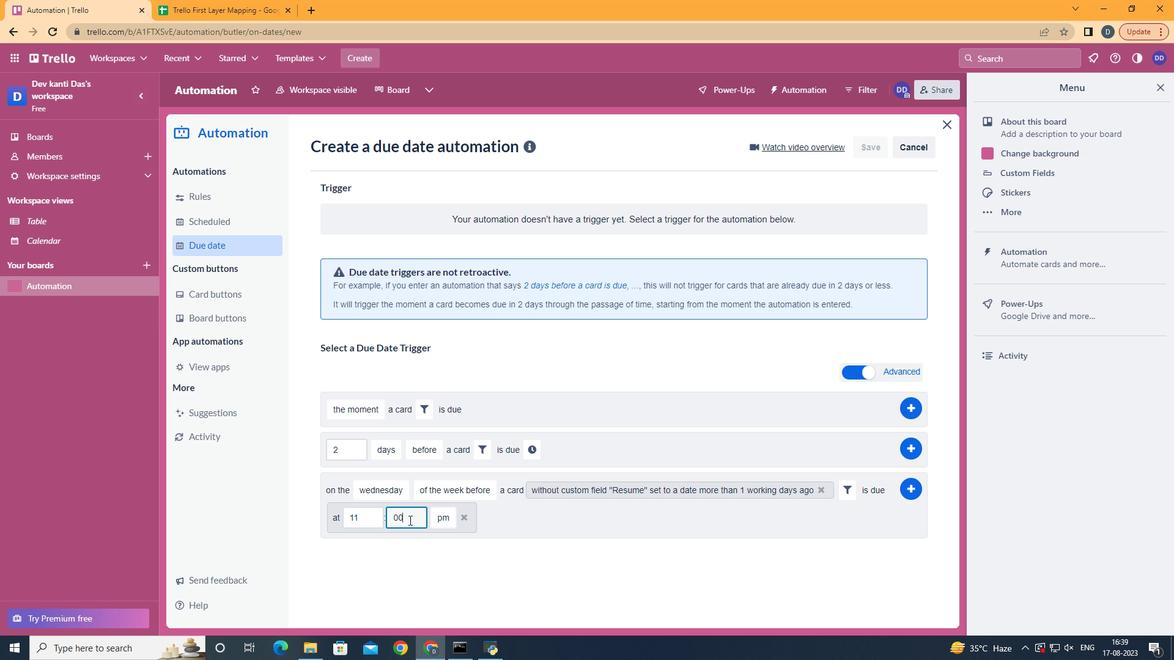
Action: Mouse moved to (439, 538)
Screenshot: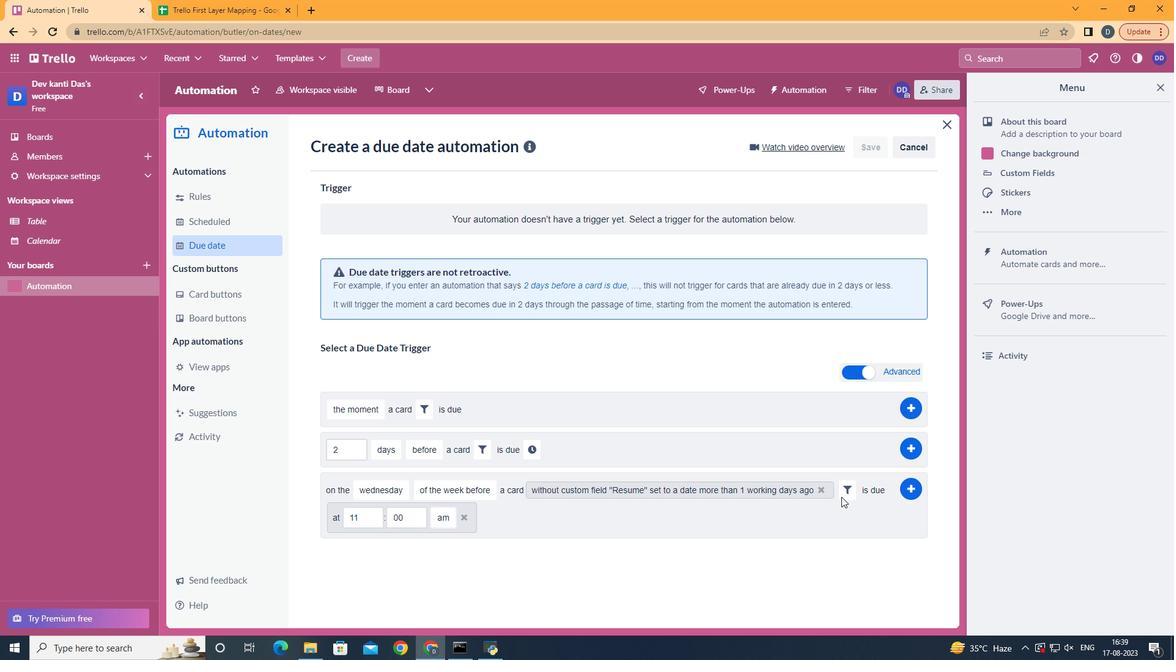 
Action: Mouse pressed left at (439, 538)
Screenshot: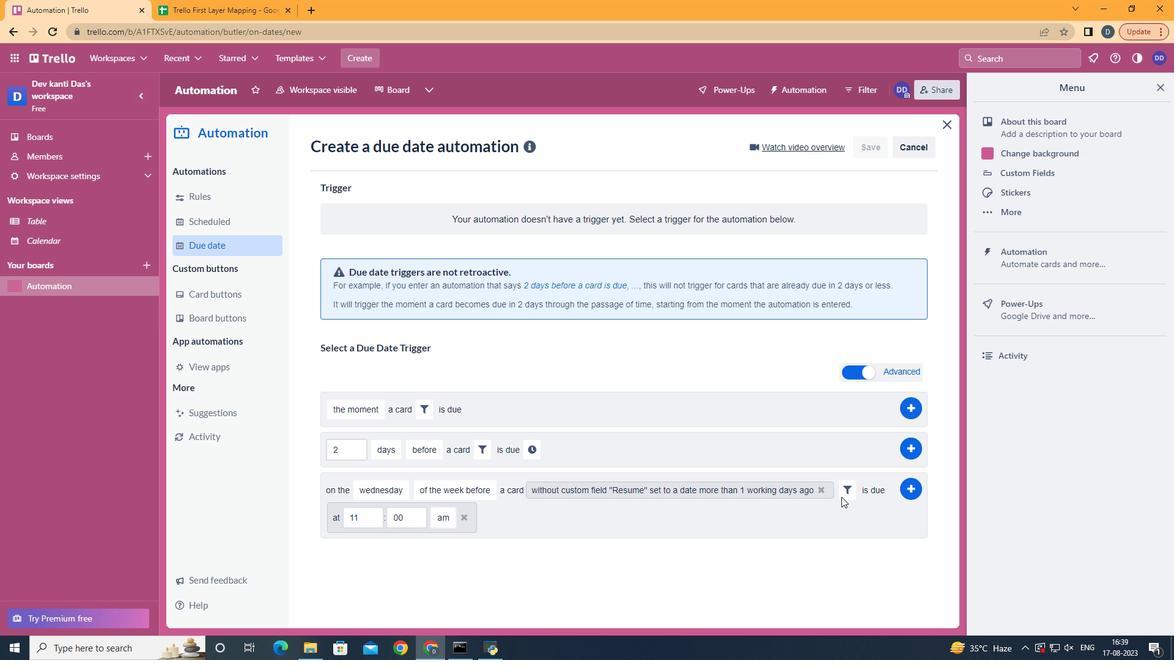 
Action: Mouse moved to (908, 487)
Screenshot: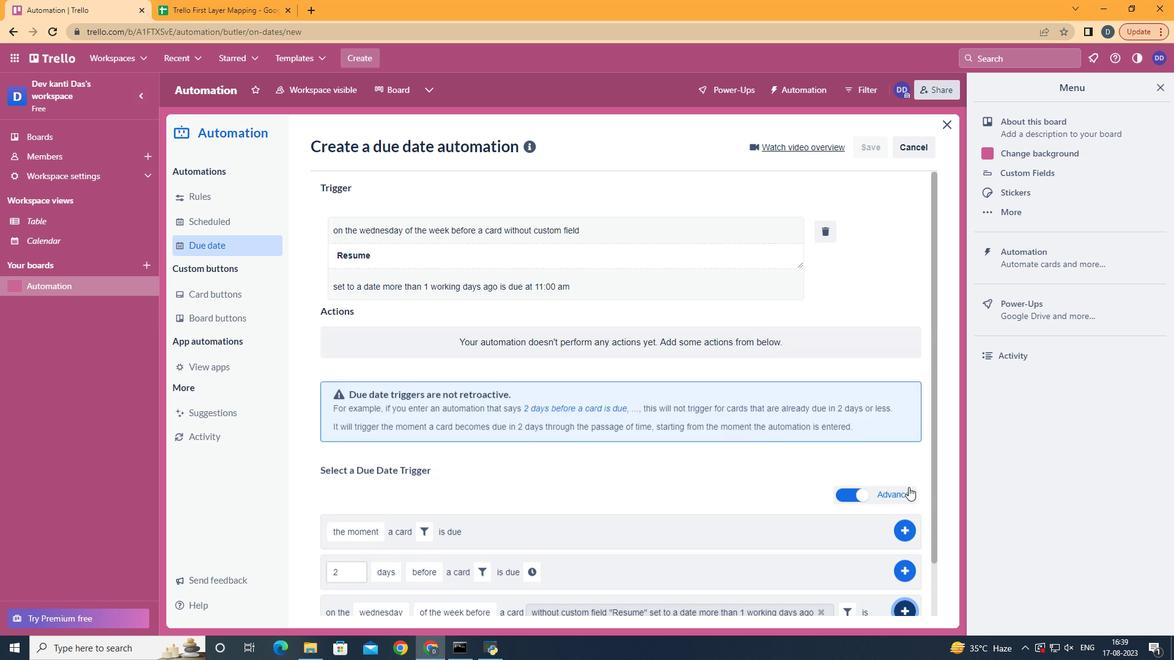 
Action: Mouse pressed left at (908, 487)
Screenshot: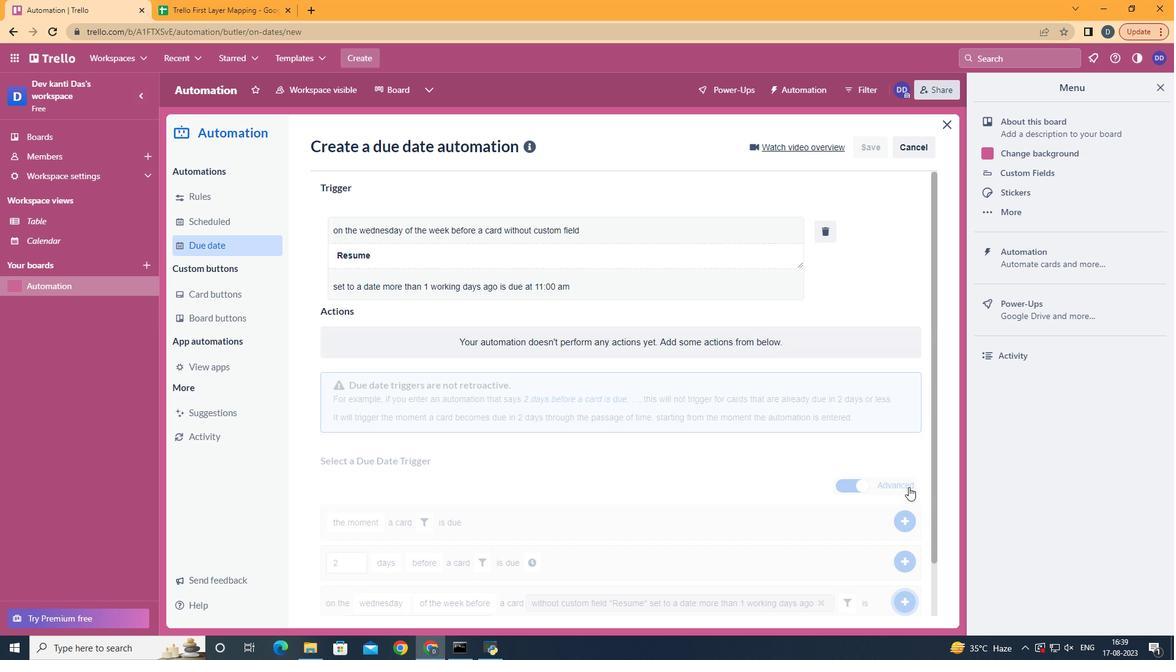 
Action: Mouse moved to (908, 487)
Screenshot: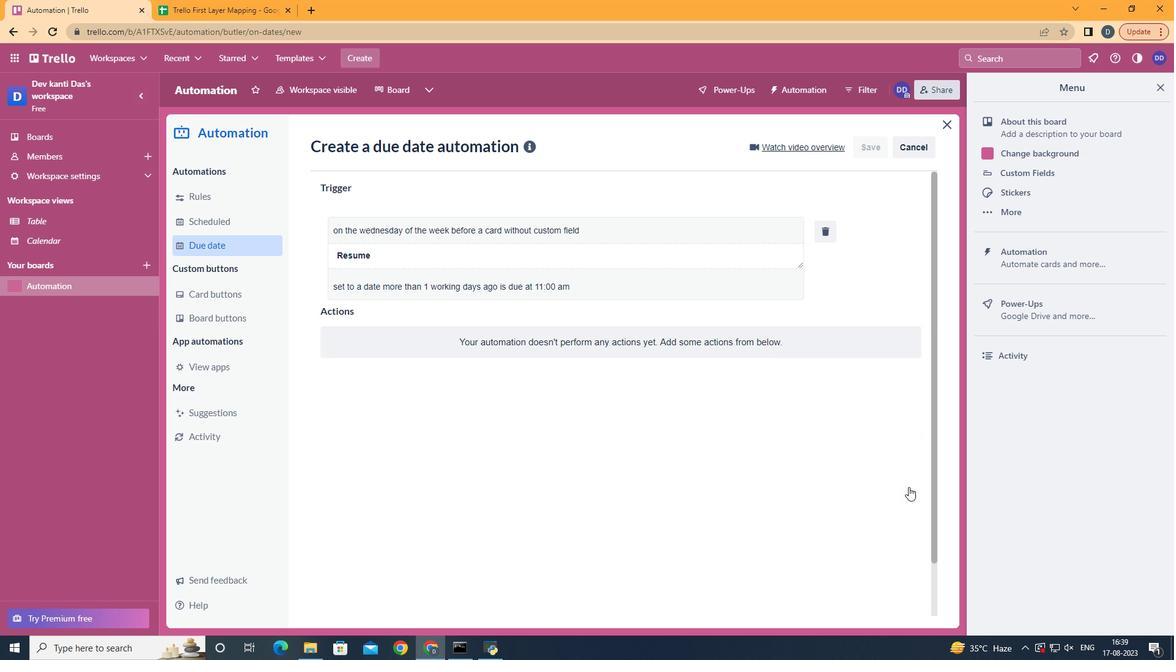 
